 Task: Look for space in Reni, Ukraine from 4th June, 2023 to 15th June, 2023 for 2 adults in price range Rs.10000 to Rs.15000. Place can be entire place with 1  bedroom having 1 bed and 1 bathroom. Property type can be house, flat, guest house, hotel. Booking option can be shelf check-in. Required host language is English.
Action: Mouse moved to (418, 98)
Screenshot: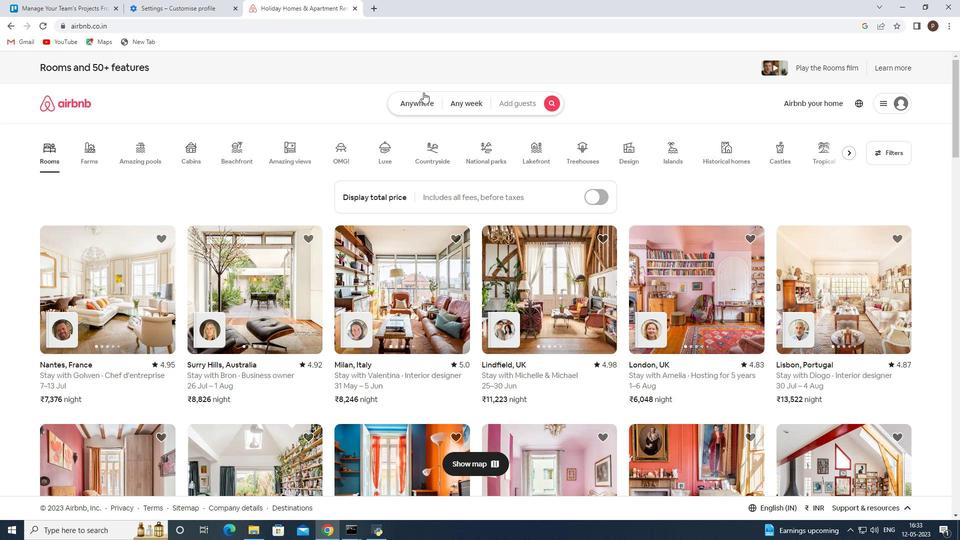 
Action: Mouse pressed left at (418, 98)
Screenshot: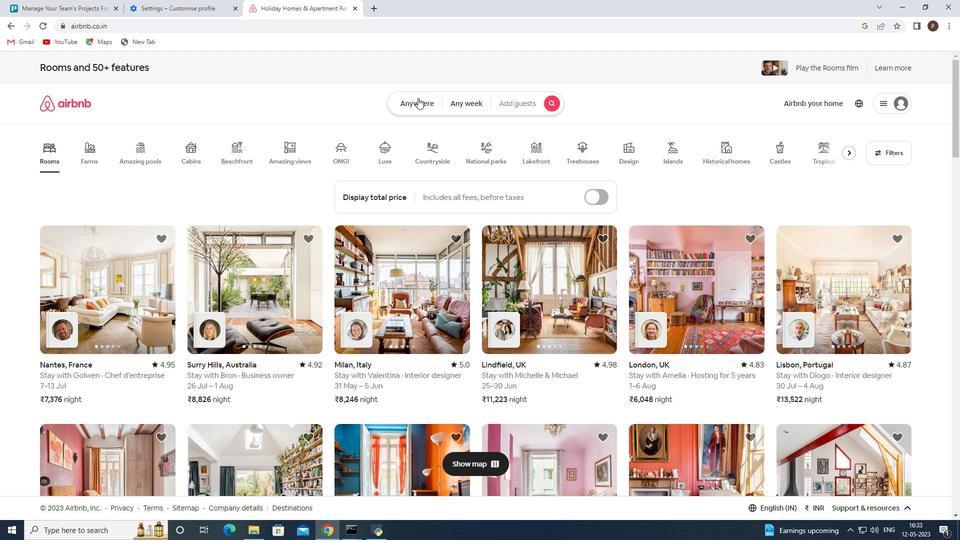 
Action: Mouse moved to (334, 141)
Screenshot: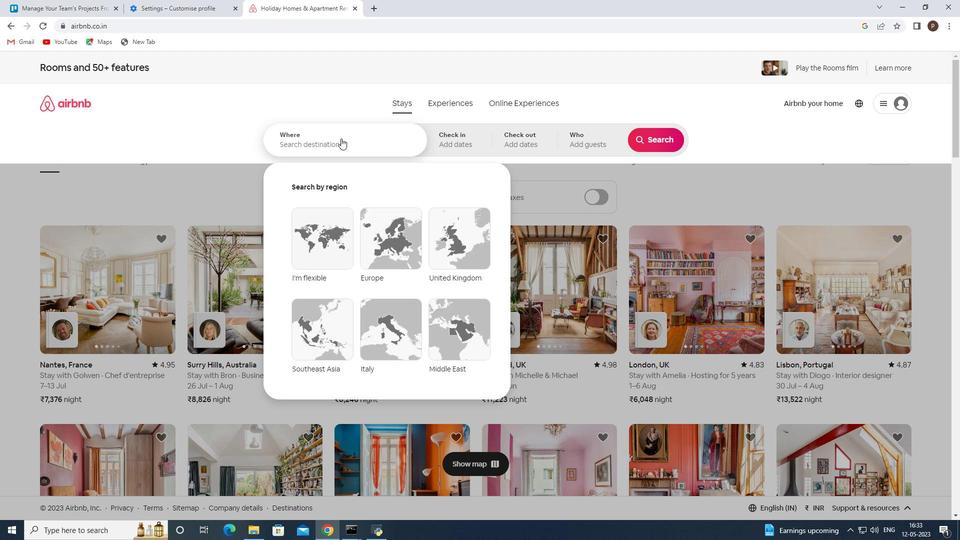 
Action: Mouse pressed left at (334, 141)
Screenshot: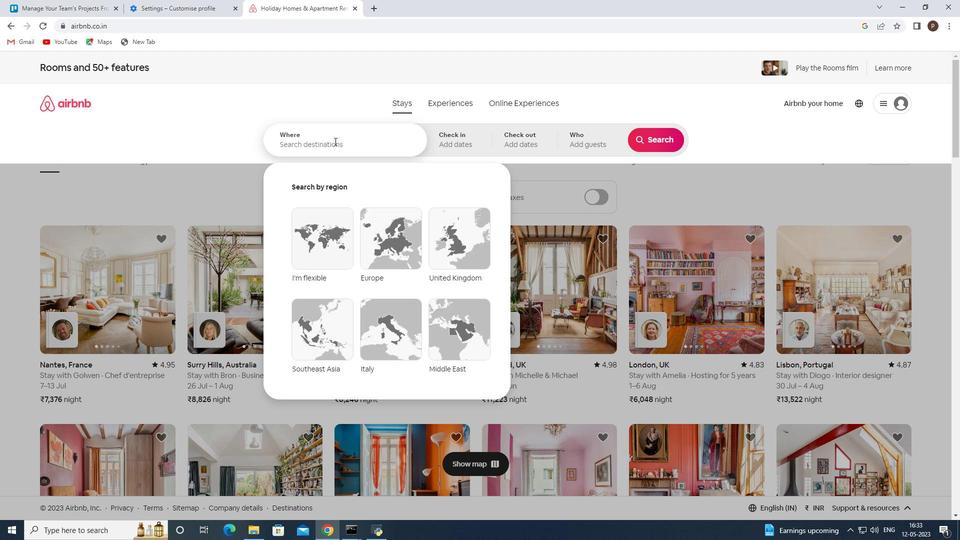 
Action: Mouse moved to (333, 142)
Screenshot: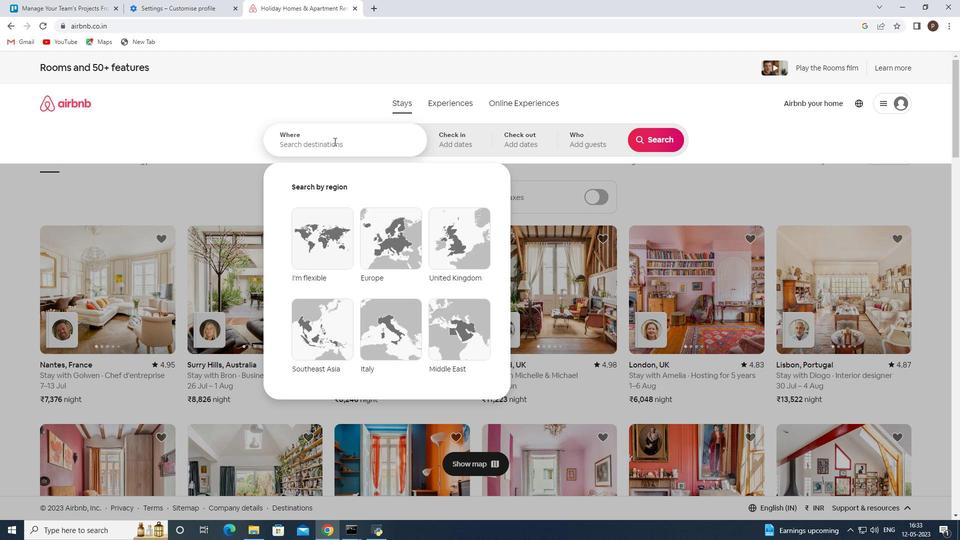 
Action: Key pressed <Key.caps_lock>R<Key.caps_lock>eni,<Key.space><Key.caps_lock>U<Key.caps_lock>kraine<Key.enter>
Screenshot: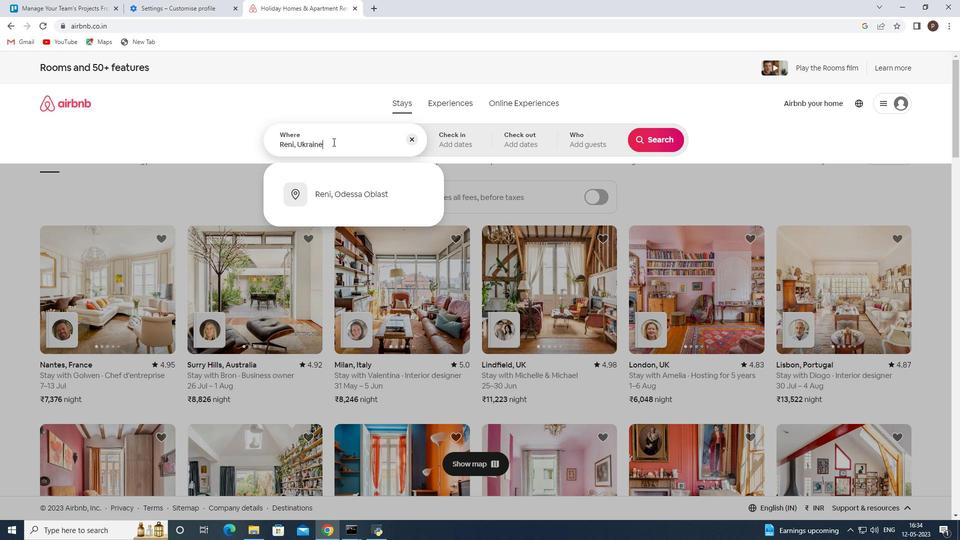 
Action: Mouse moved to (501, 283)
Screenshot: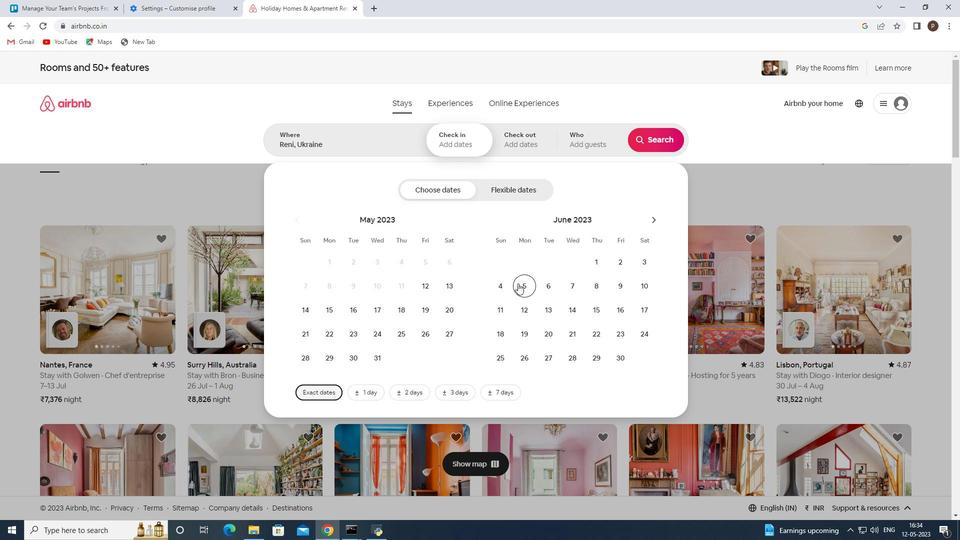 
Action: Mouse pressed left at (501, 283)
Screenshot: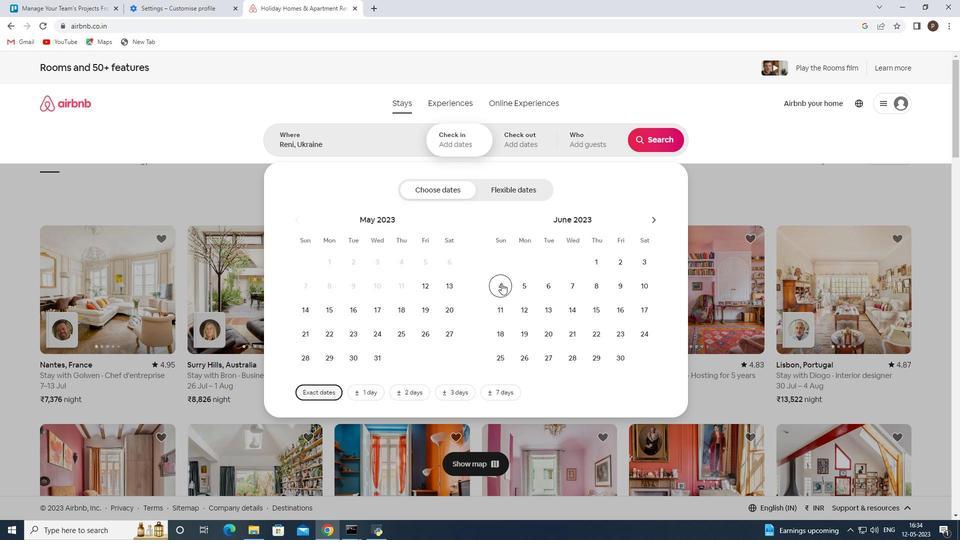 
Action: Mouse moved to (595, 304)
Screenshot: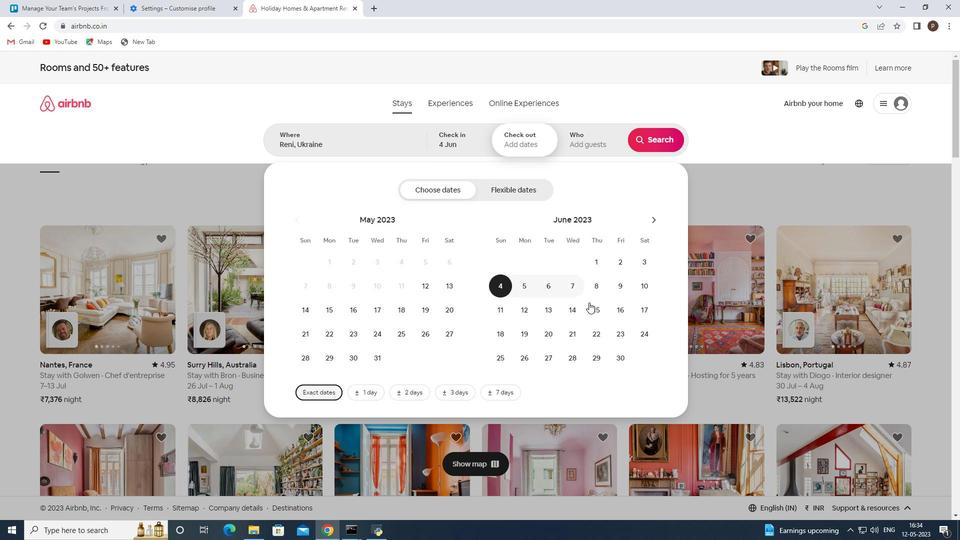 
Action: Mouse pressed left at (595, 304)
Screenshot: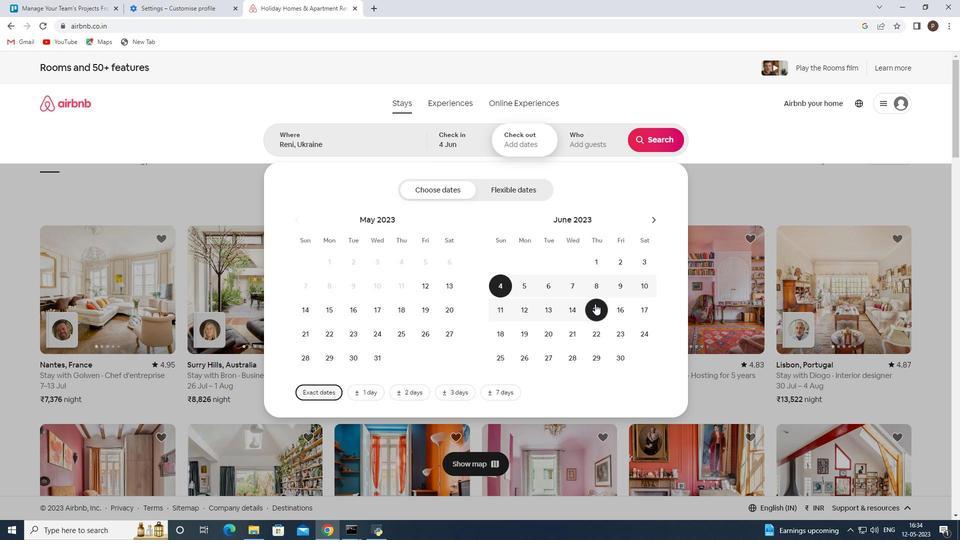 
Action: Mouse moved to (580, 130)
Screenshot: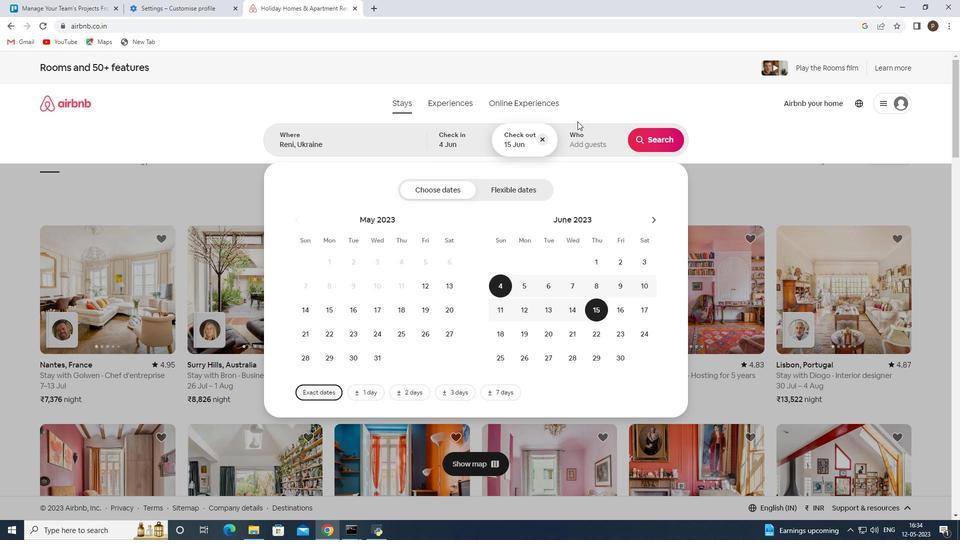 
Action: Mouse pressed left at (580, 130)
Screenshot: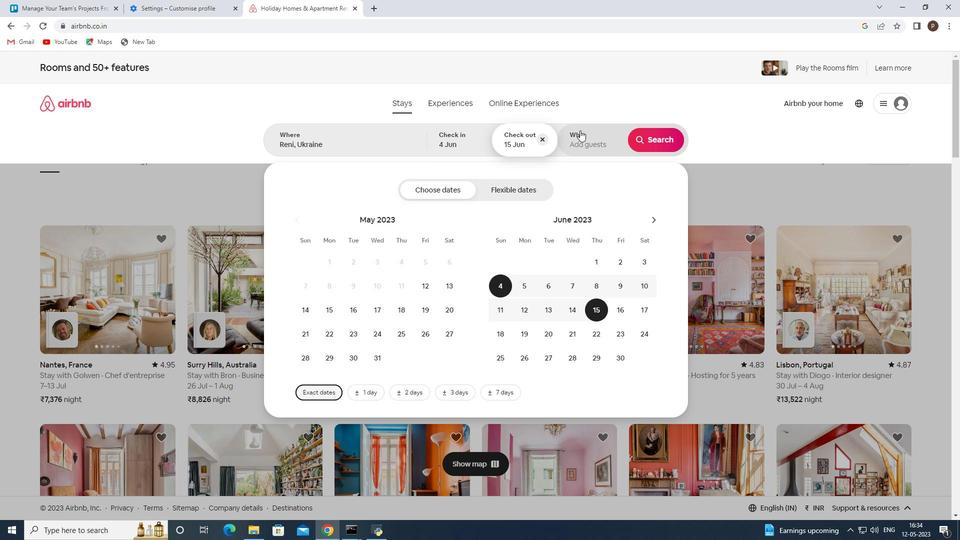 
Action: Mouse moved to (652, 195)
Screenshot: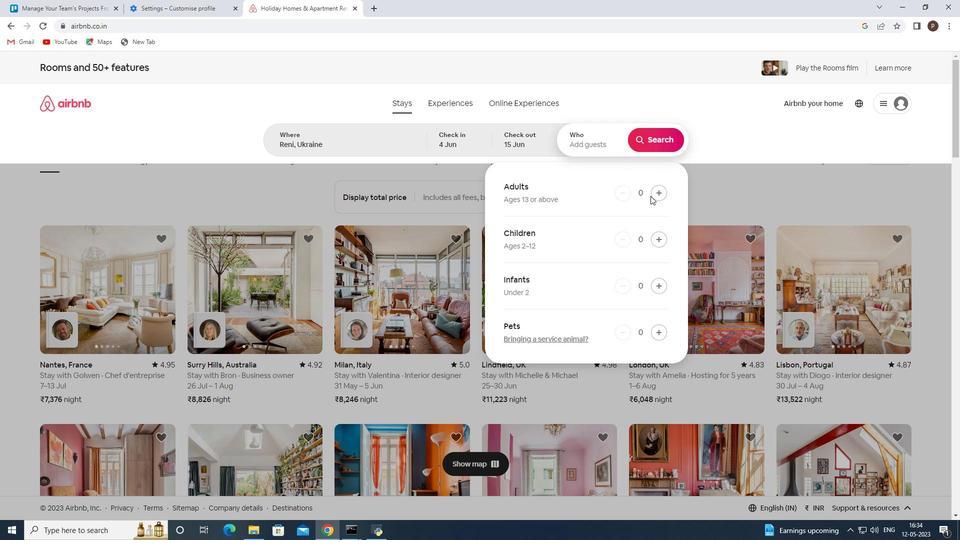 
Action: Mouse pressed left at (652, 195)
Screenshot: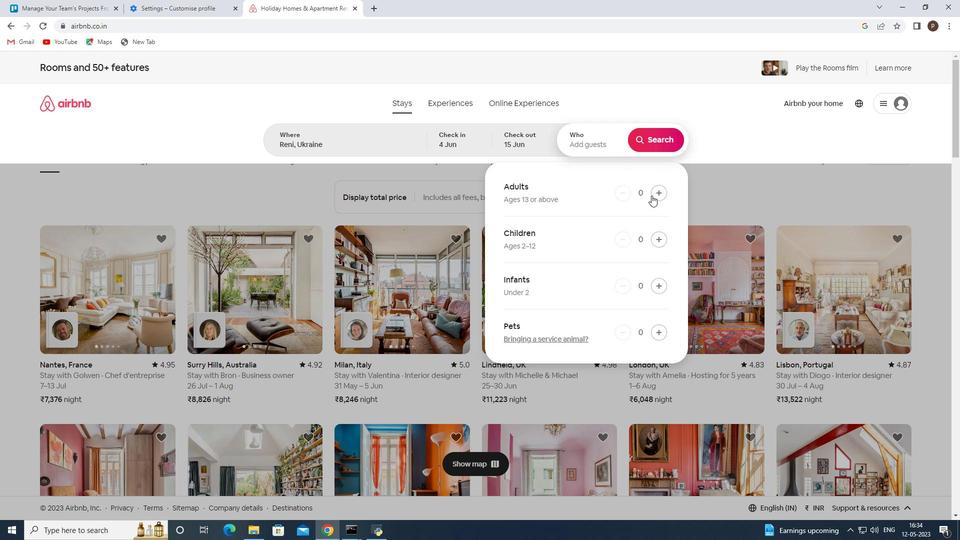 
Action: Mouse pressed left at (652, 195)
Screenshot: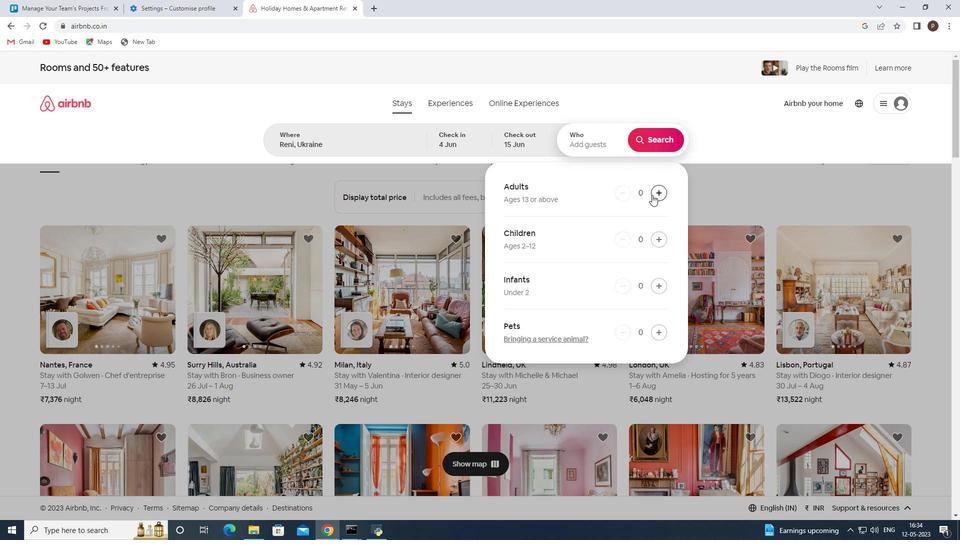 
Action: Mouse moved to (653, 135)
Screenshot: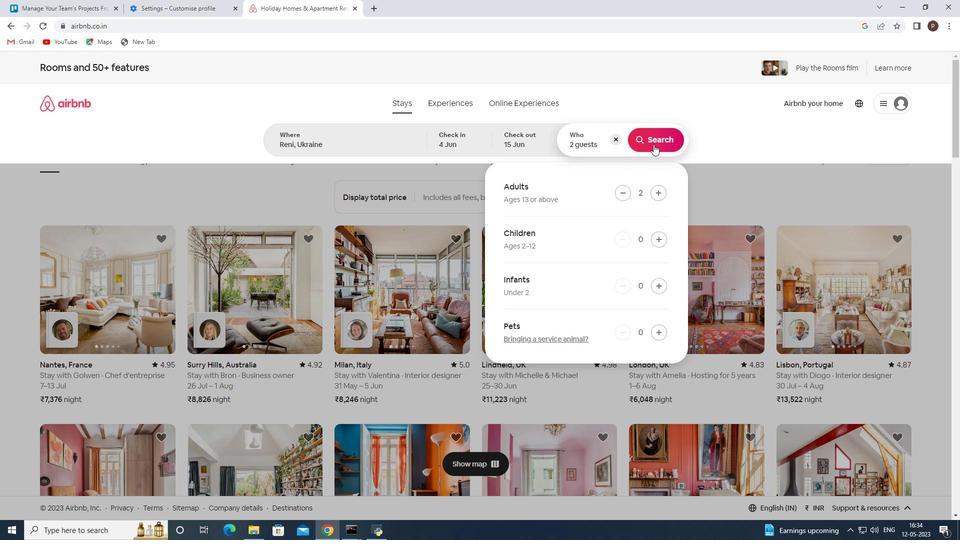 
Action: Mouse pressed left at (653, 135)
Screenshot: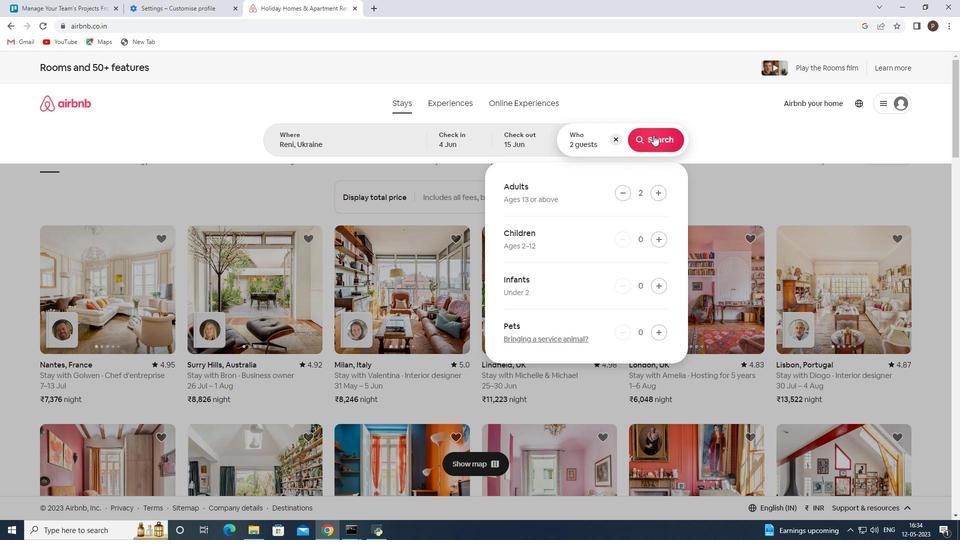 
Action: Mouse moved to (902, 111)
Screenshot: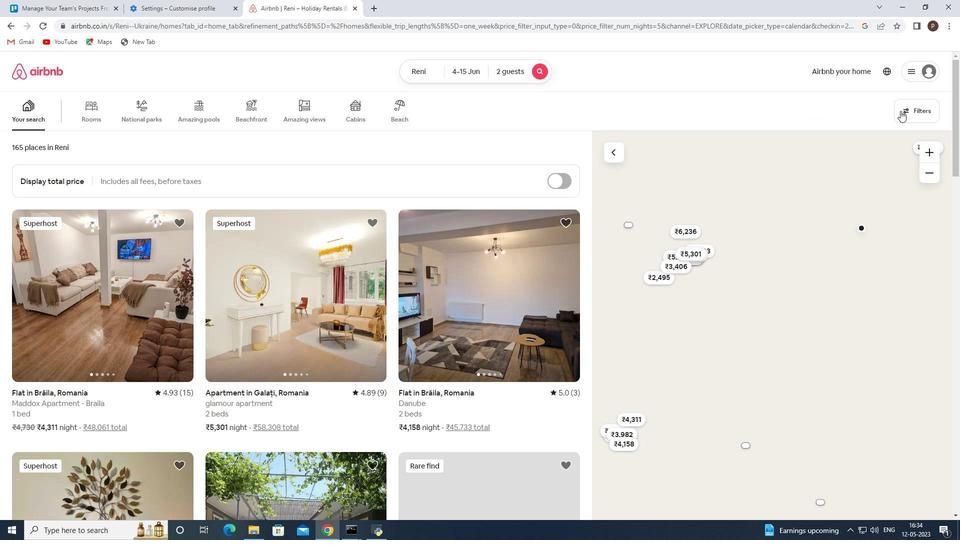 
Action: Mouse pressed left at (902, 111)
Screenshot: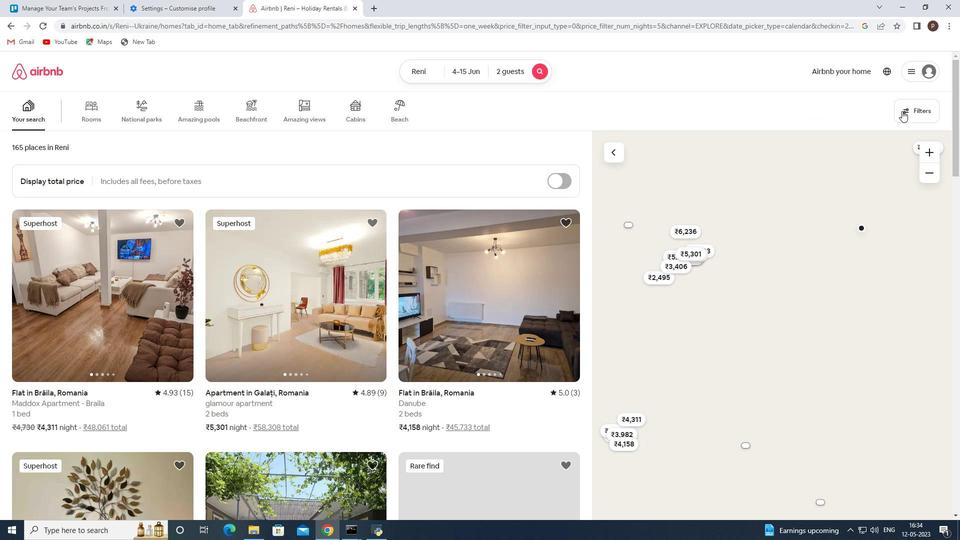 
Action: Mouse moved to (331, 356)
Screenshot: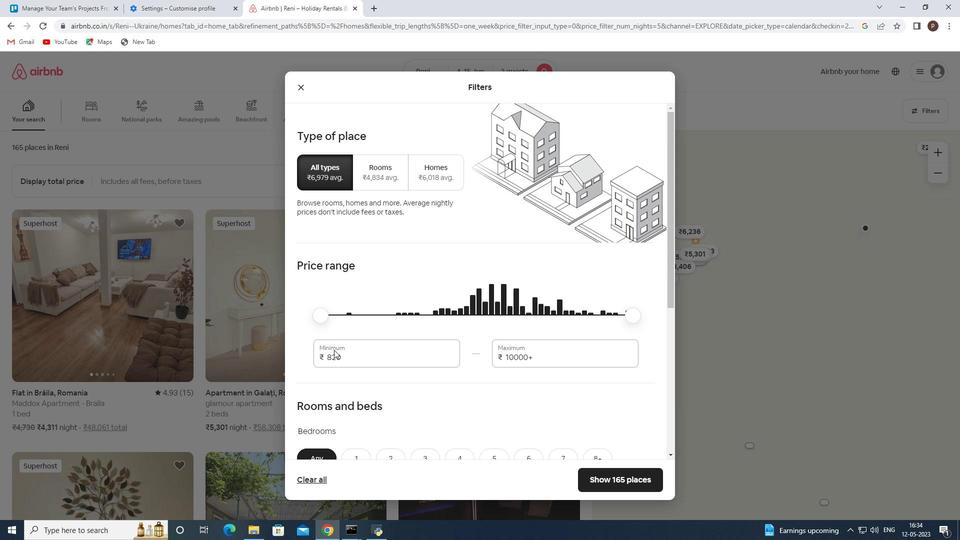 
Action: Mouse pressed left at (331, 356)
Screenshot: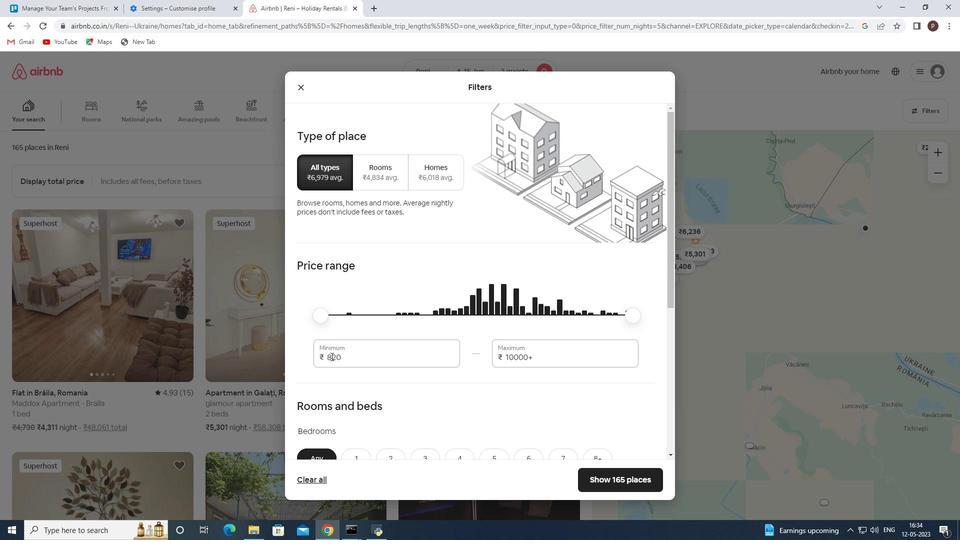 
Action: Mouse pressed left at (331, 356)
Screenshot: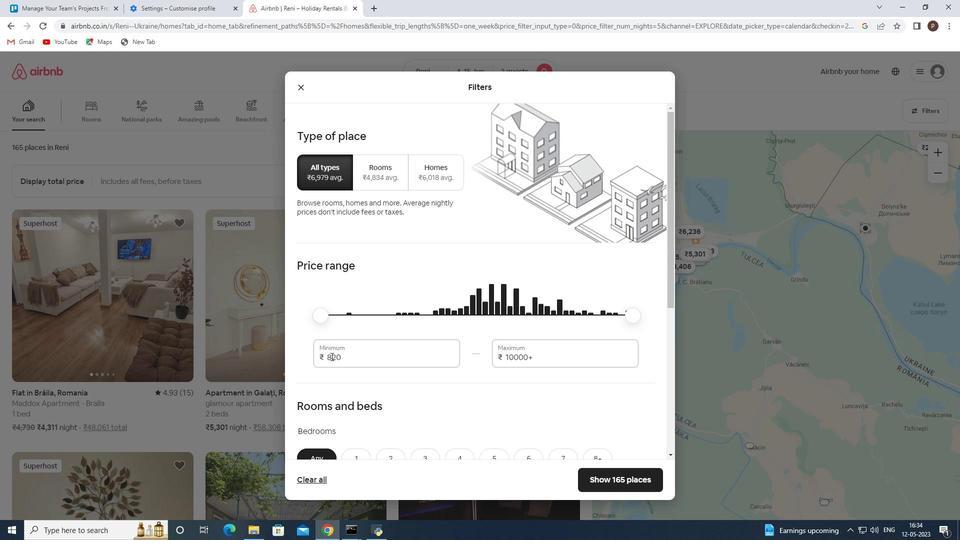 
Action: Key pressed 10000<Key.tab>15000
Screenshot: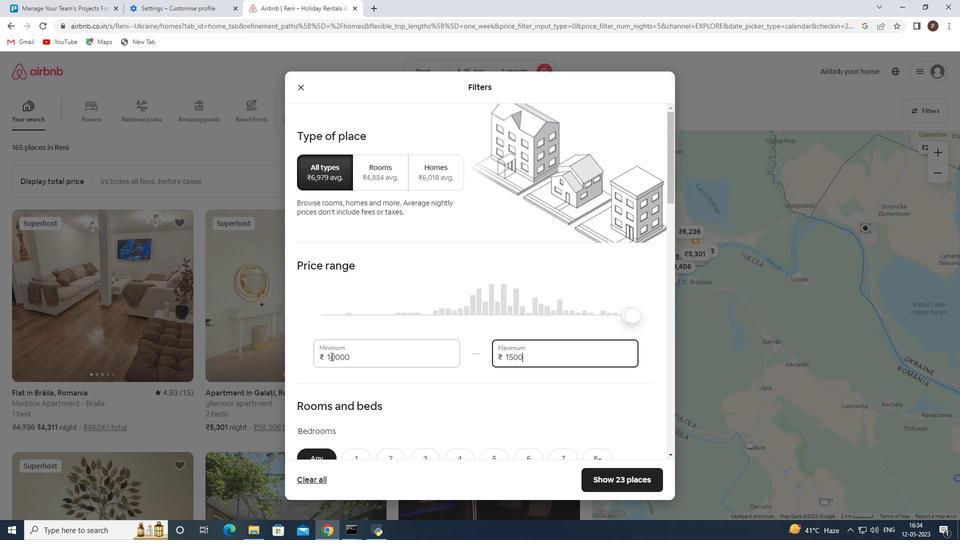 
Action: Mouse moved to (342, 372)
Screenshot: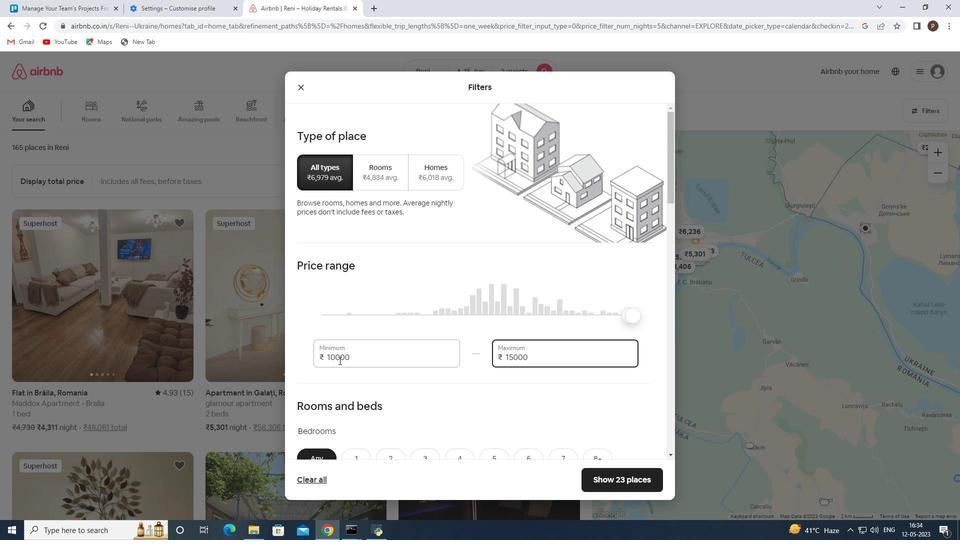 
Action: Mouse scrolled (342, 371) with delta (0, 0)
Screenshot: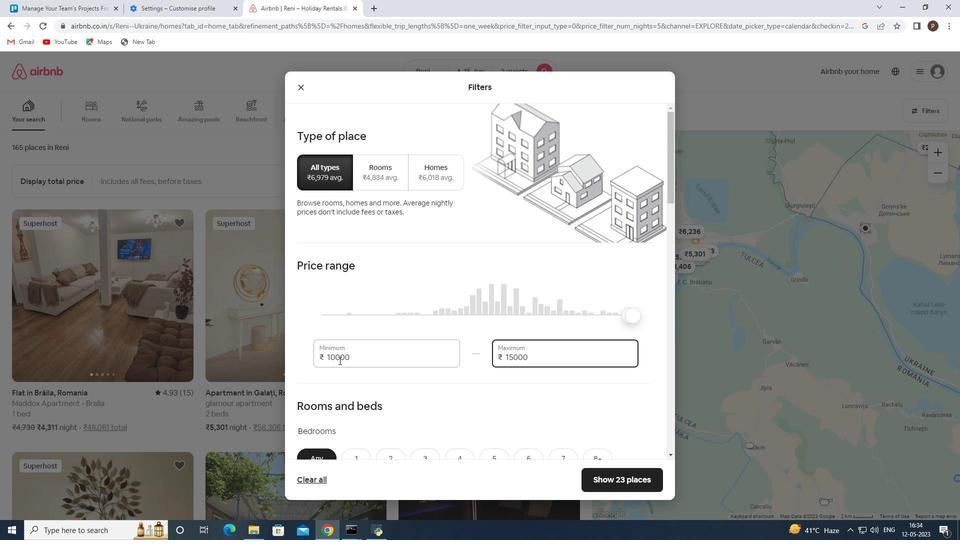 
Action: Mouse scrolled (342, 371) with delta (0, 0)
Screenshot: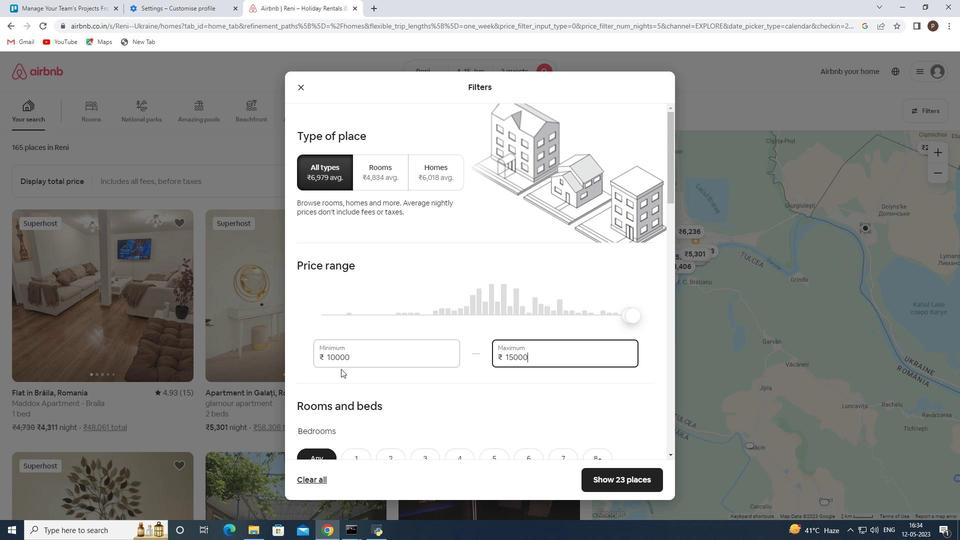 
Action: Mouse moved to (342, 364)
Screenshot: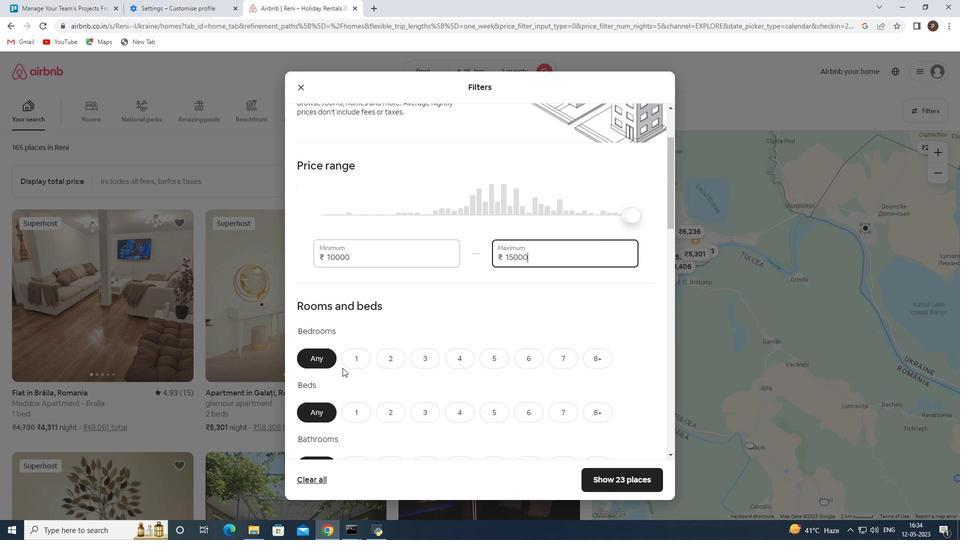
Action: Mouse scrolled (342, 364) with delta (0, 0)
Screenshot: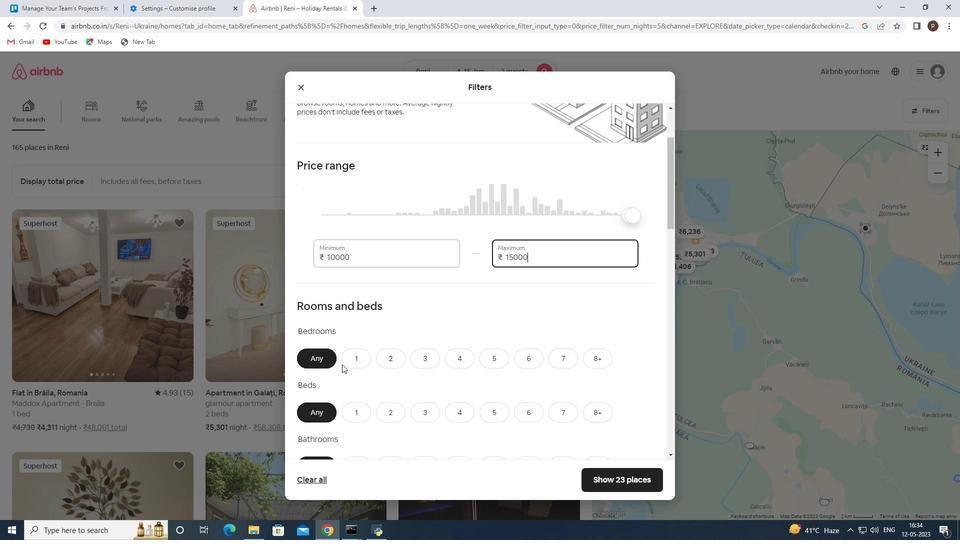 
Action: Mouse moved to (377, 335)
Screenshot: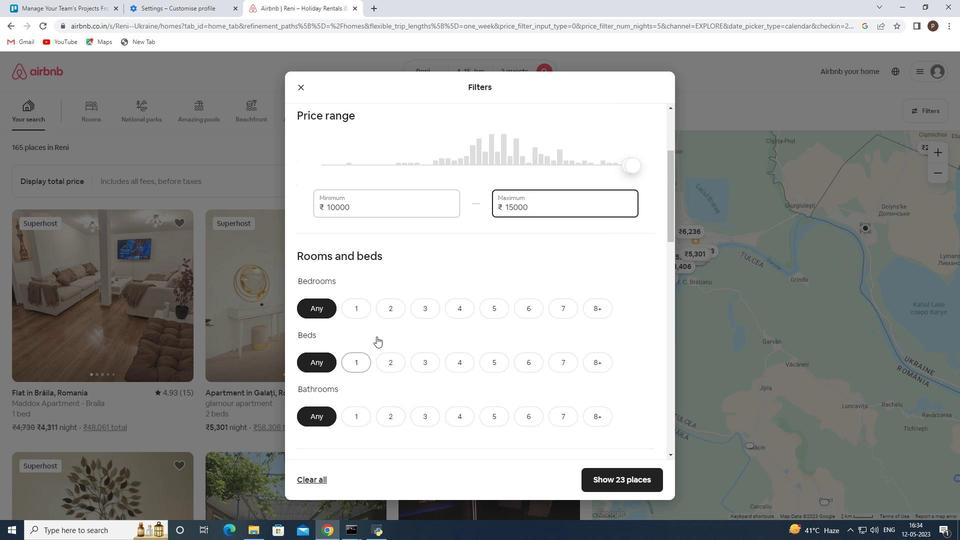
Action: Mouse scrolled (377, 334) with delta (0, 0)
Screenshot: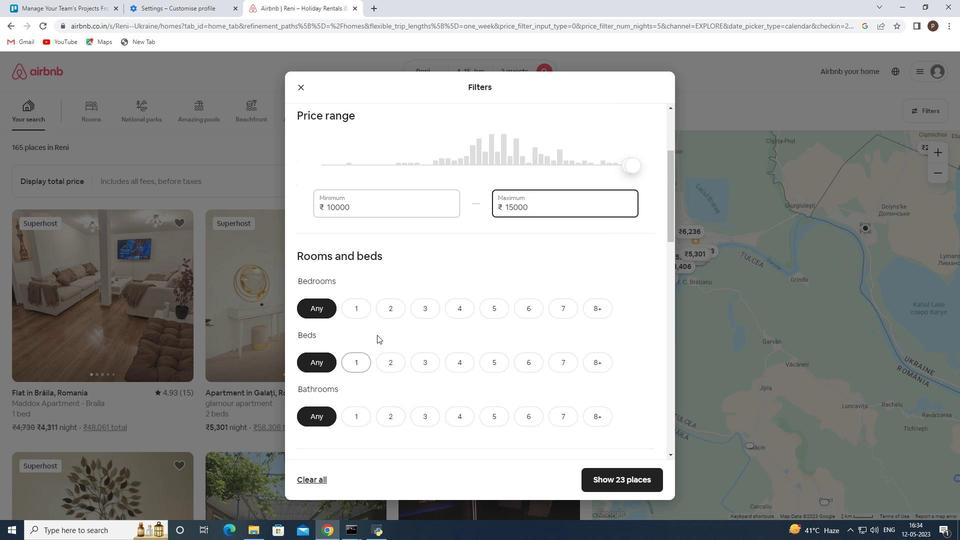 
Action: Mouse moved to (361, 261)
Screenshot: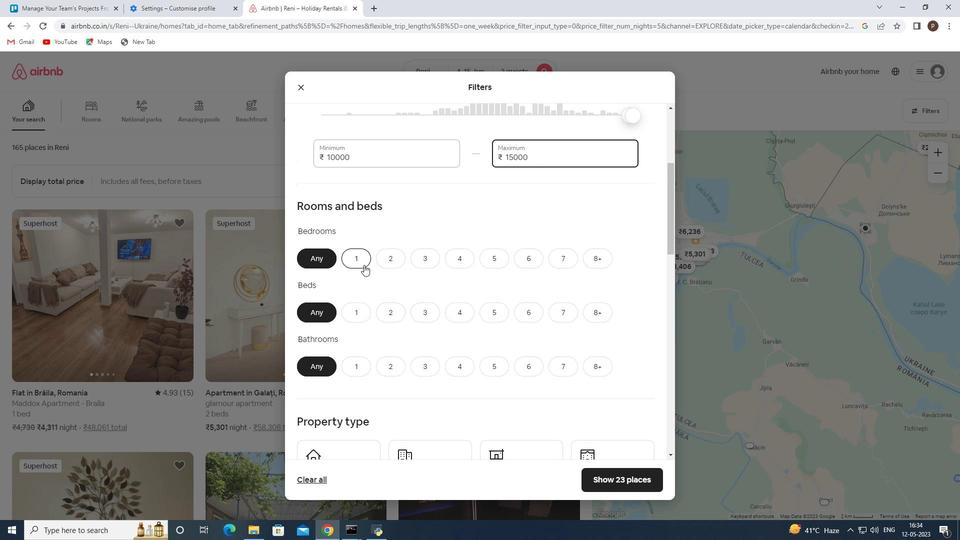 
Action: Mouse pressed left at (361, 261)
Screenshot: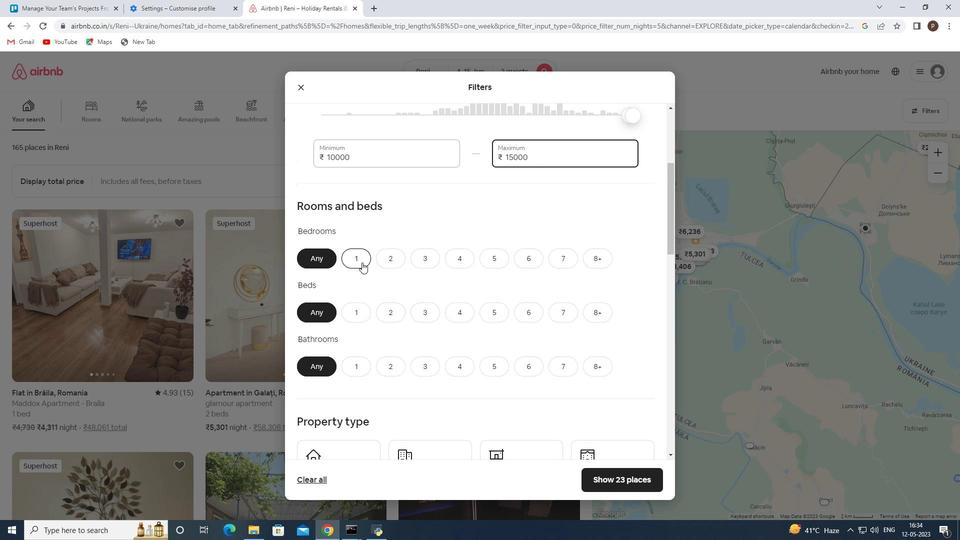 
Action: Mouse moved to (358, 319)
Screenshot: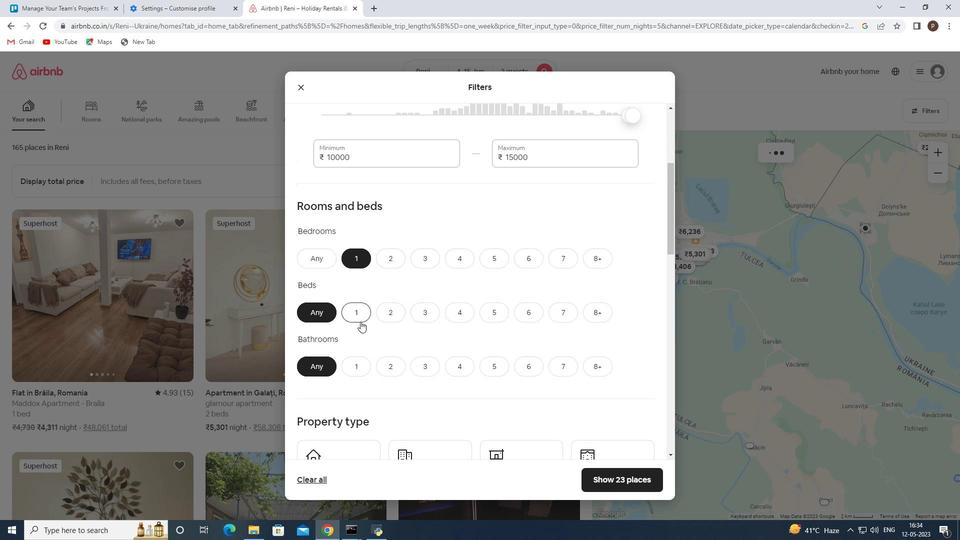 
Action: Mouse pressed left at (358, 319)
Screenshot: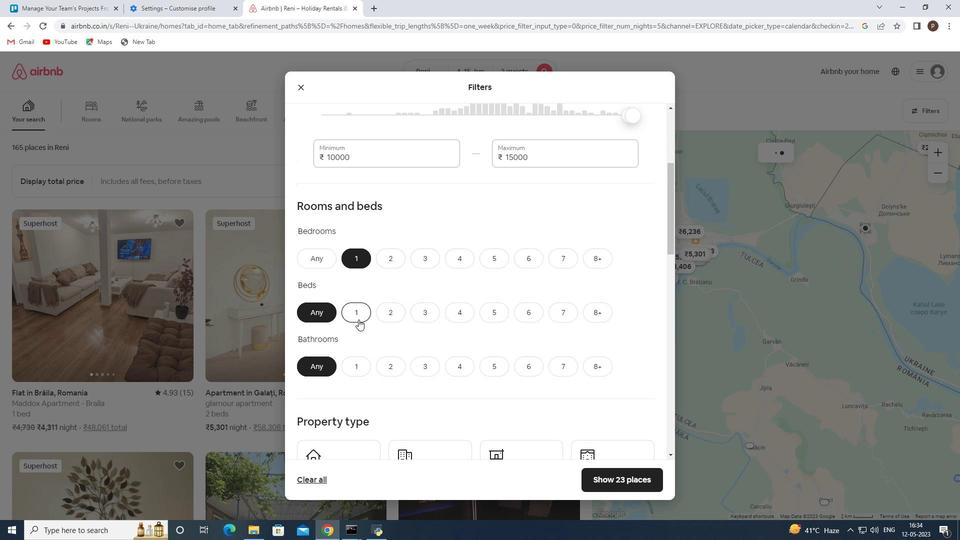 
Action: Mouse moved to (362, 367)
Screenshot: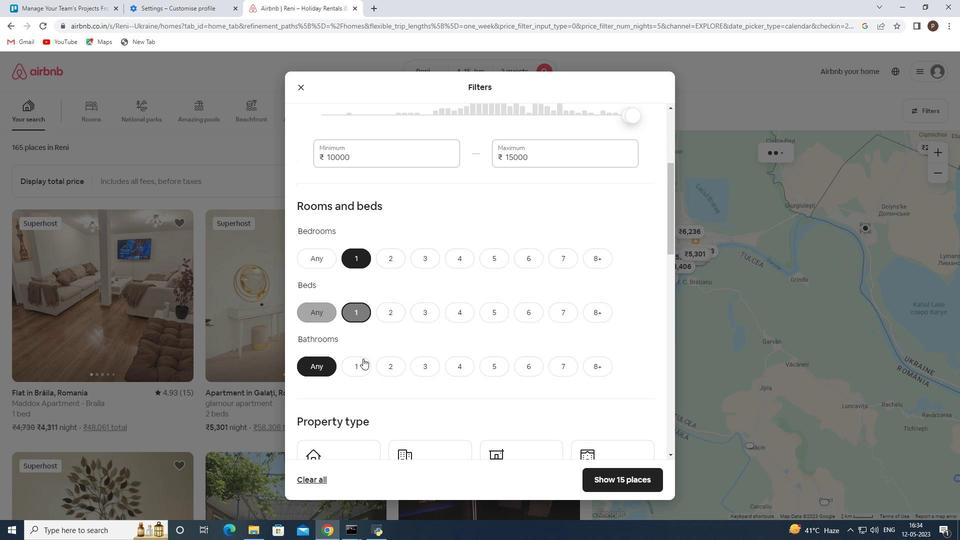 
Action: Mouse pressed left at (362, 367)
Screenshot: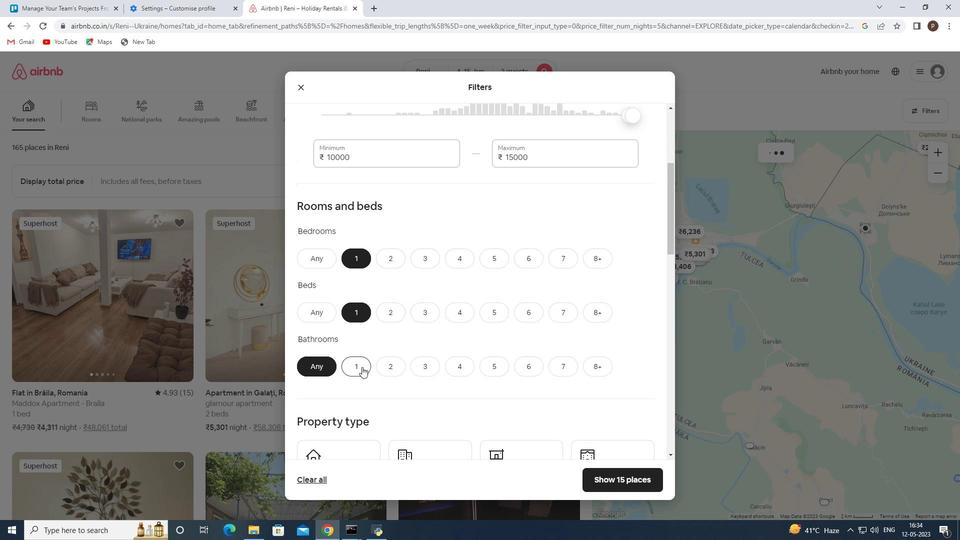 
Action: Mouse moved to (361, 358)
Screenshot: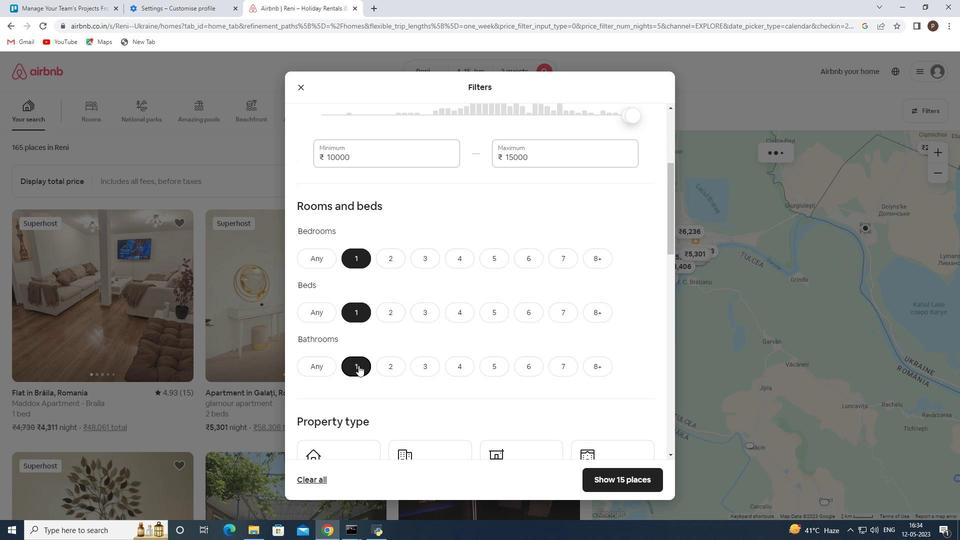 
Action: Mouse scrolled (361, 358) with delta (0, 0)
Screenshot: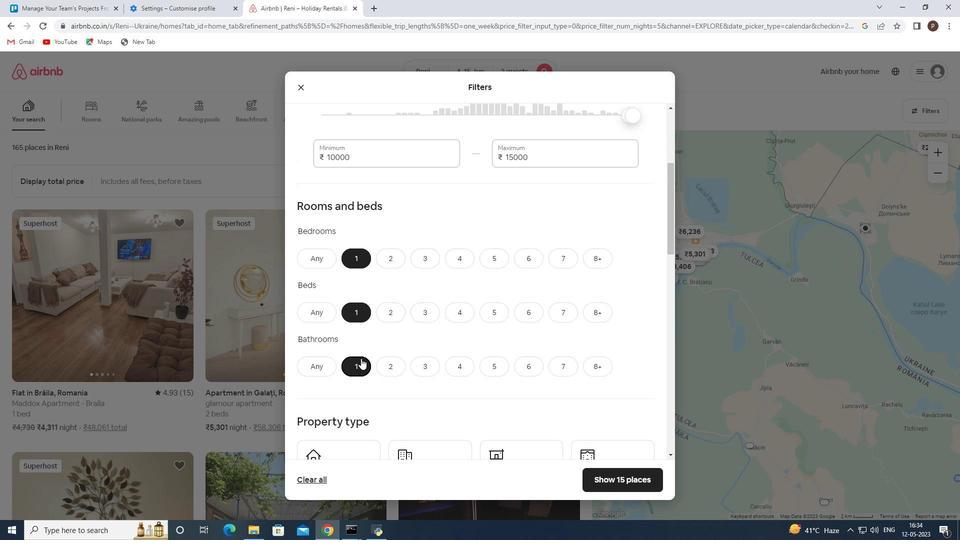 
Action: Mouse moved to (366, 351)
Screenshot: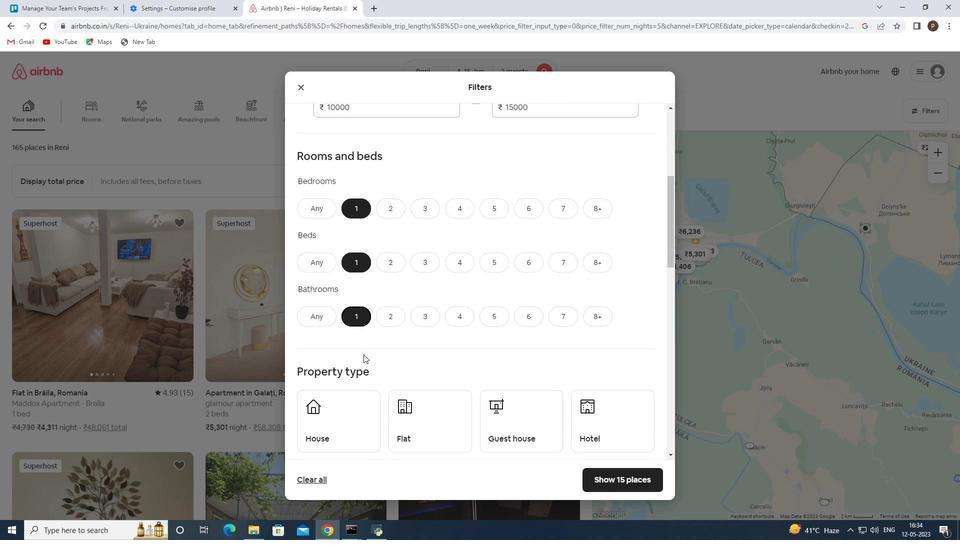 
Action: Mouse scrolled (366, 350) with delta (0, 0)
Screenshot: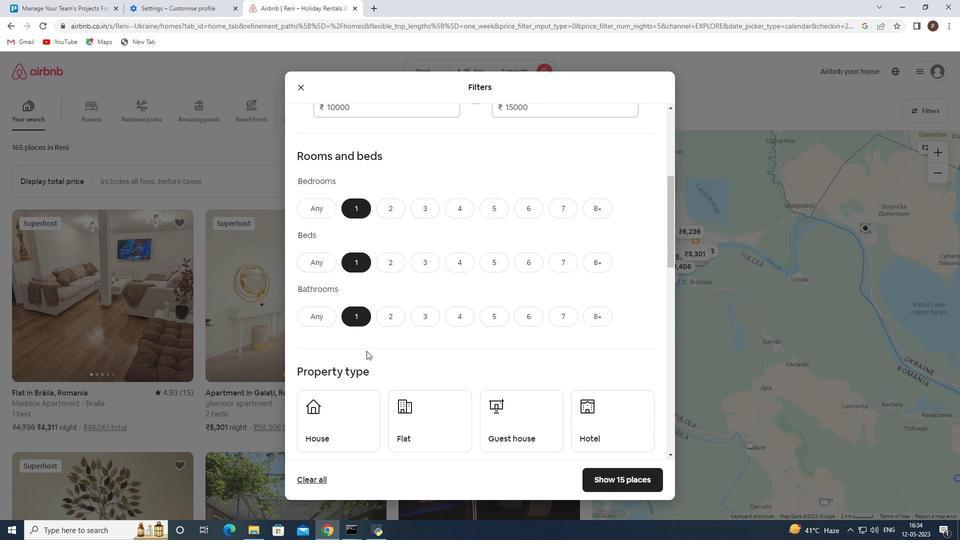 
Action: Mouse moved to (379, 345)
Screenshot: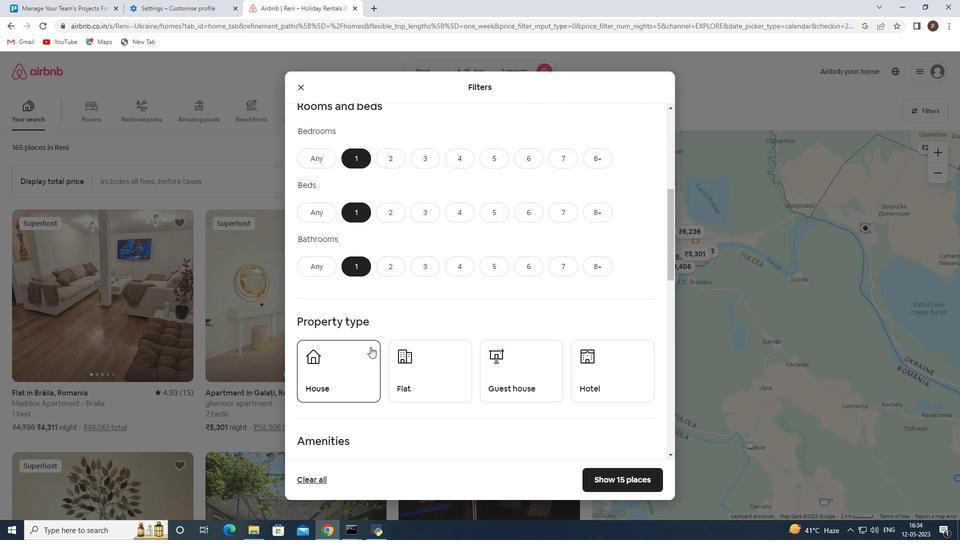
Action: Mouse scrolled (379, 344) with delta (0, 0)
Screenshot: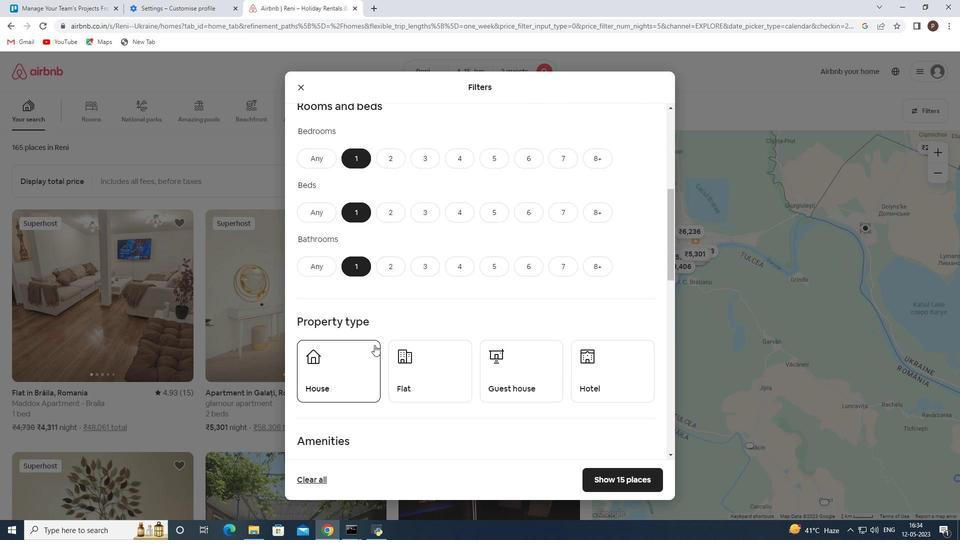 
Action: Mouse moved to (337, 331)
Screenshot: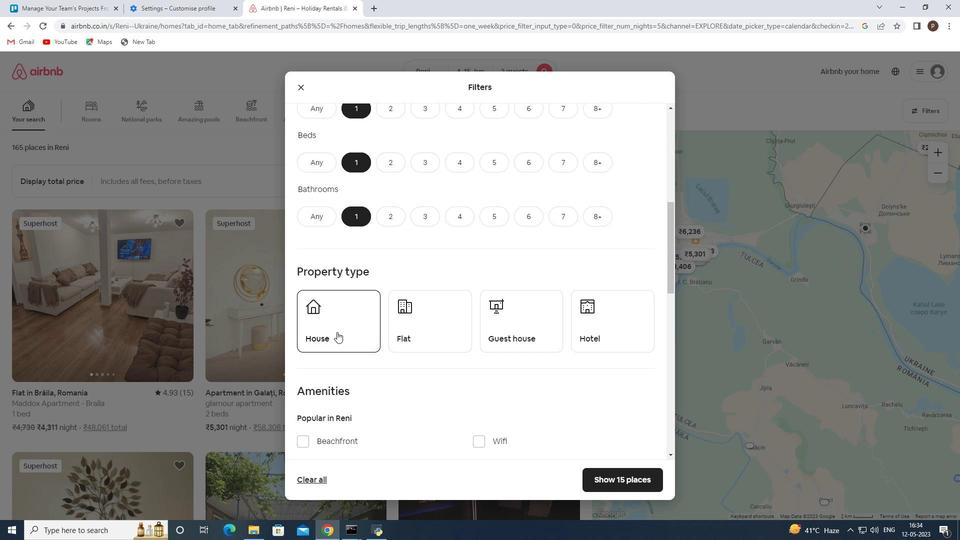 
Action: Mouse pressed left at (337, 331)
Screenshot: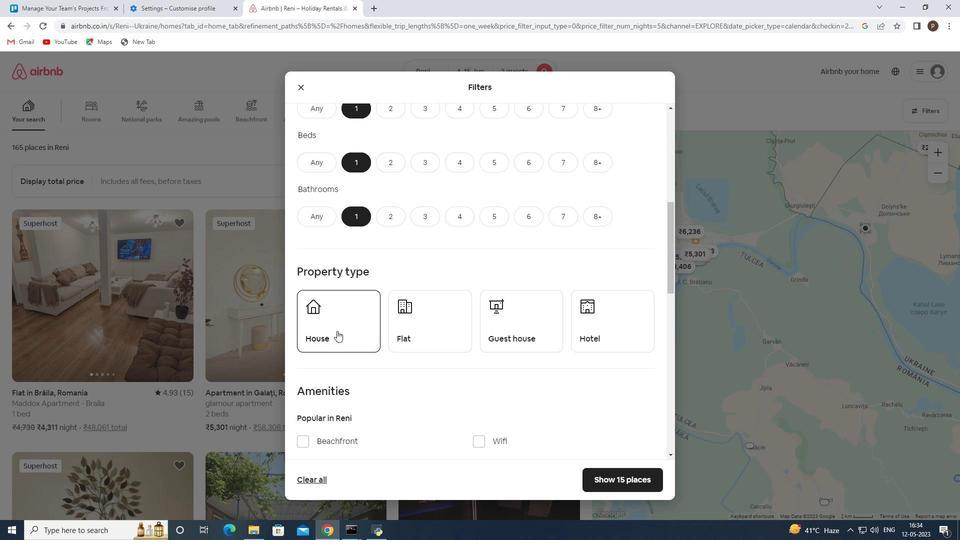 
Action: Mouse moved to (428, 334)
Screenshot: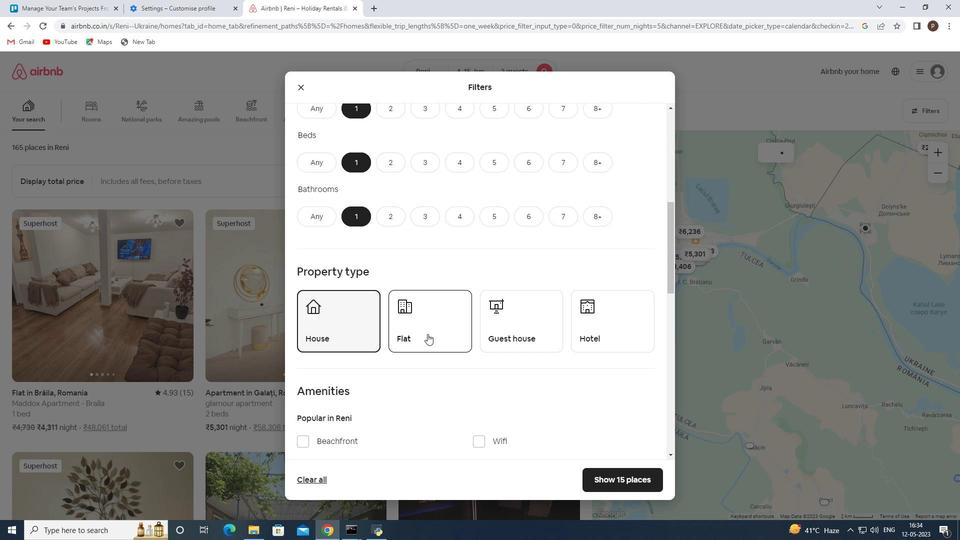 
Action: Mouse pressed left at (428, 334)
Screenshot: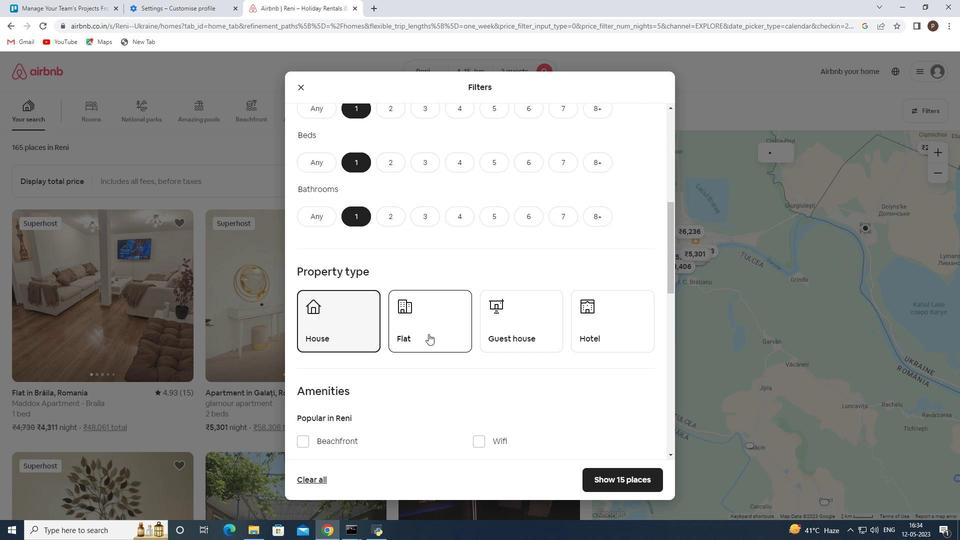 
Action: Mouse moved to (506, 333)
Screenshot: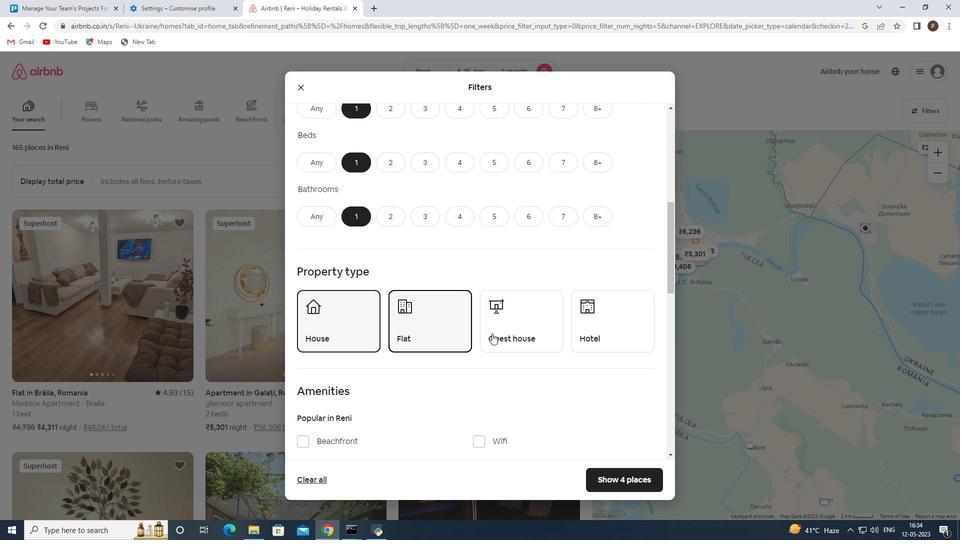 
Action: Mouse pressed left at (506, 333)
Screenshot: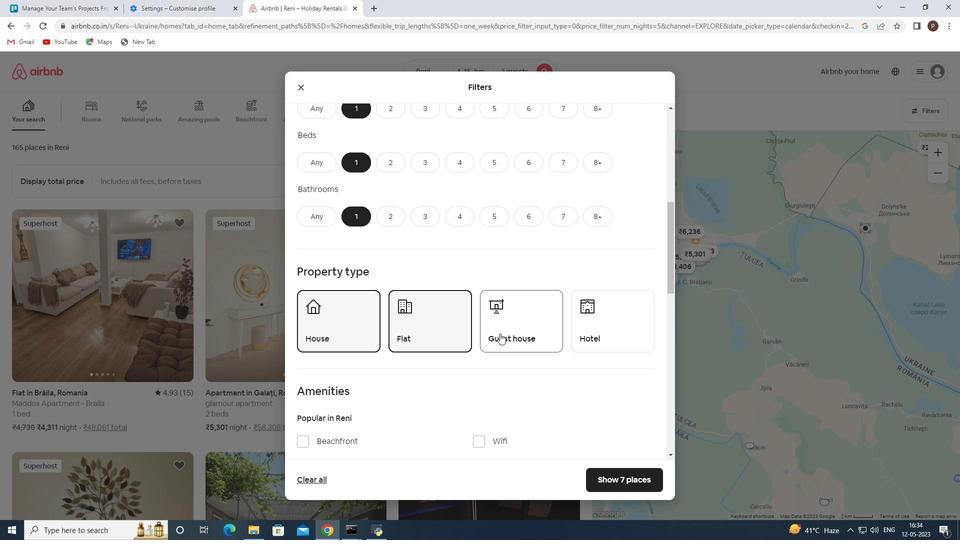 
Action: Mouse moved to (610, 331)
Screenshot: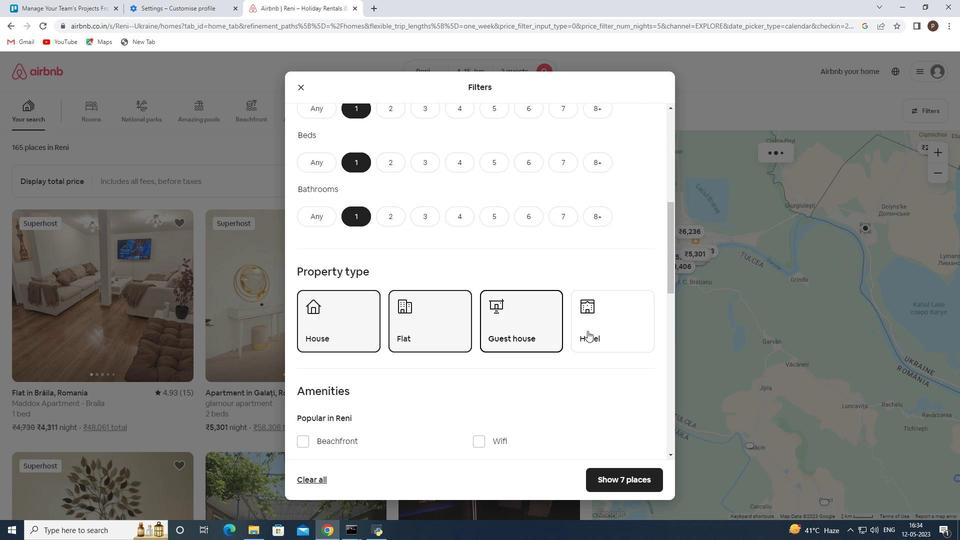 
Action: Mouse pressed left at (610, 331)
Screenshot: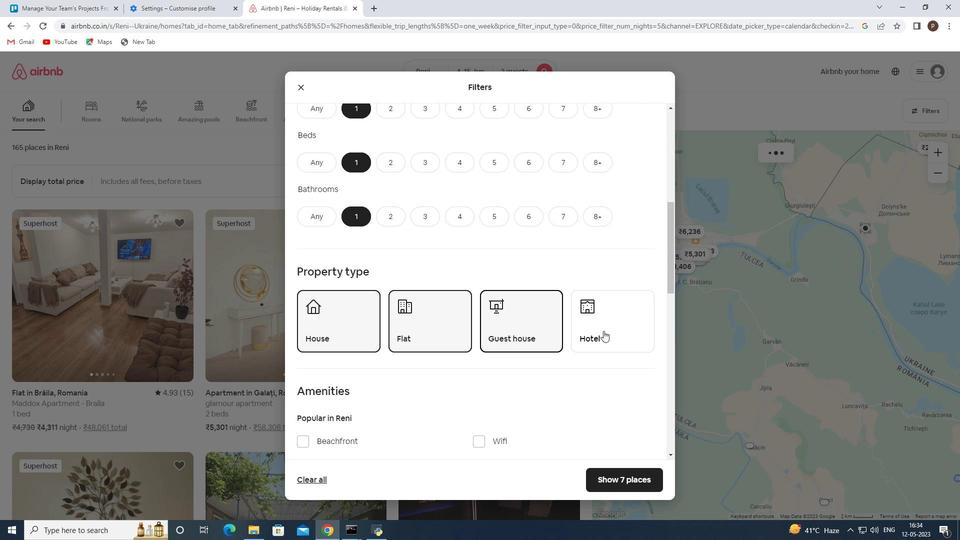 
Action: Mouse moved to (457, 356)
Screenshot: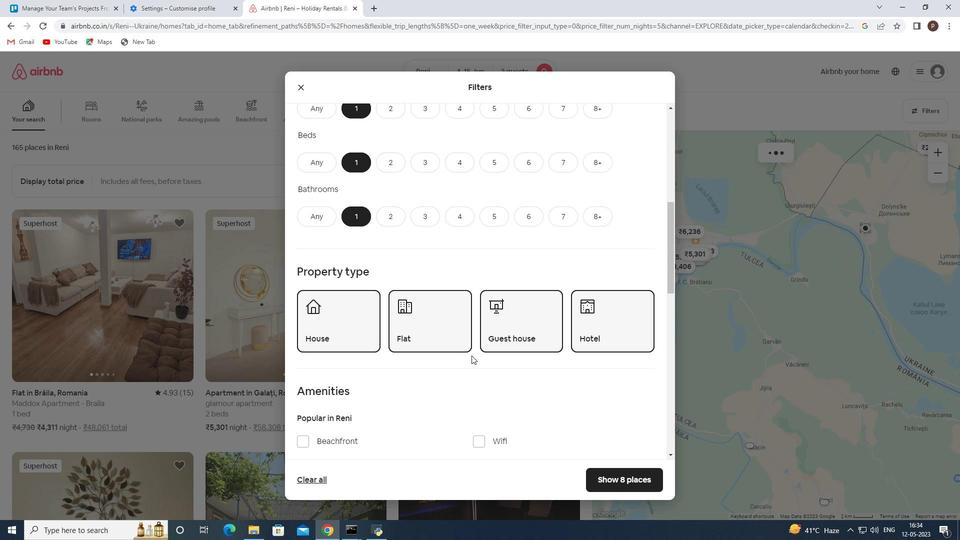
Action: Mouse scrolled (457, 356) with delta (0, 0)
Screenshot: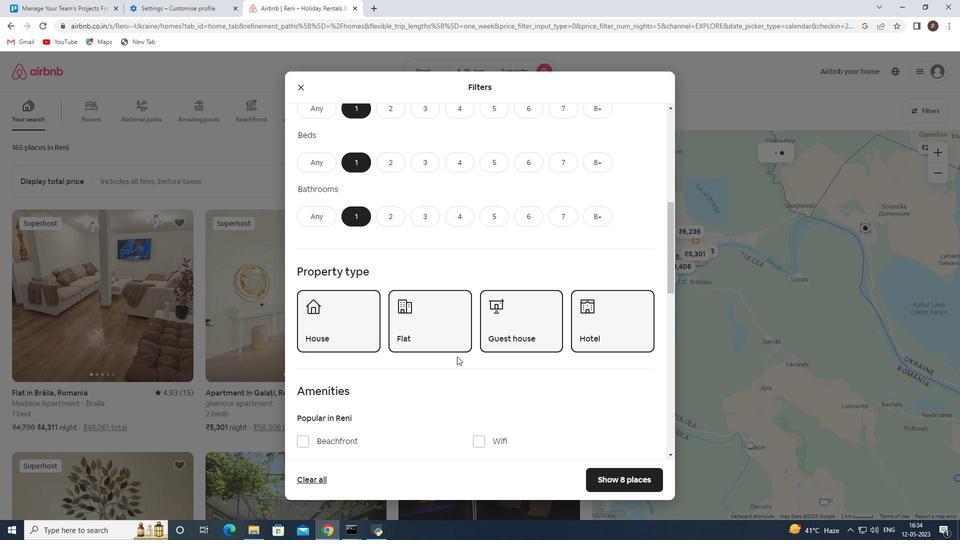 
Action: Mouse moved to (453, 357)
Screenshot: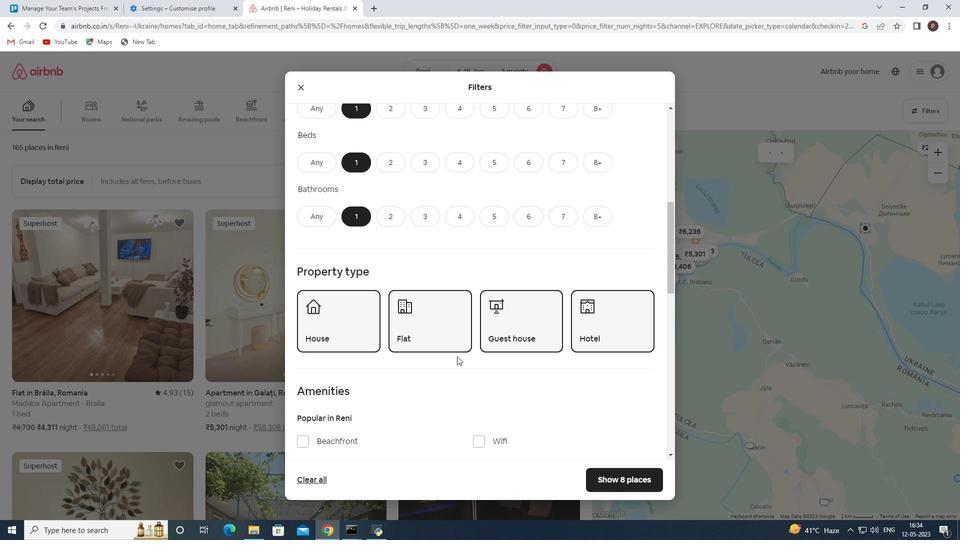 
Action: Mouse scrolled (453, 356) with delta (0, 0)
Screenshot: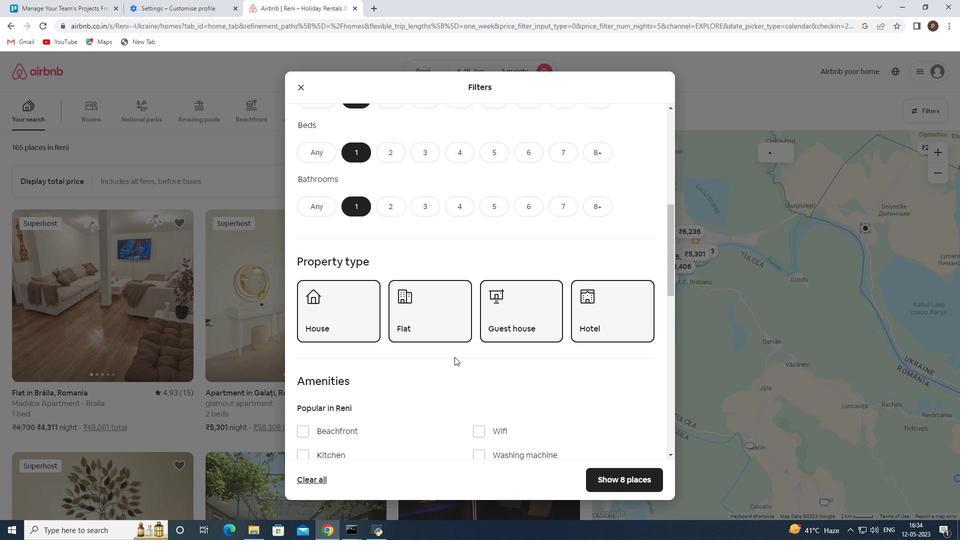 
Action: Mouse moved to (435, 340)
Screenshot: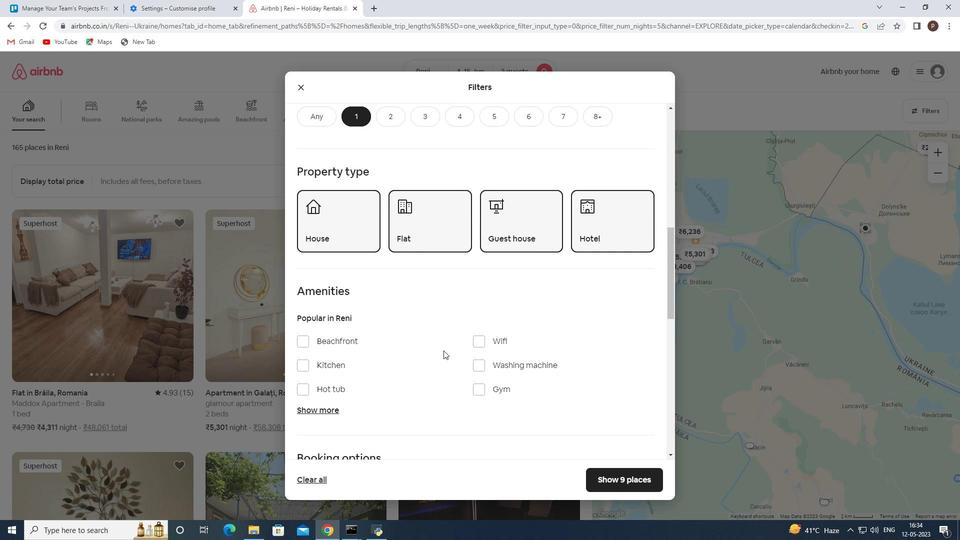 
Action: Mouse scrolled (435, 339) with delta (0, 0)
Screenshot: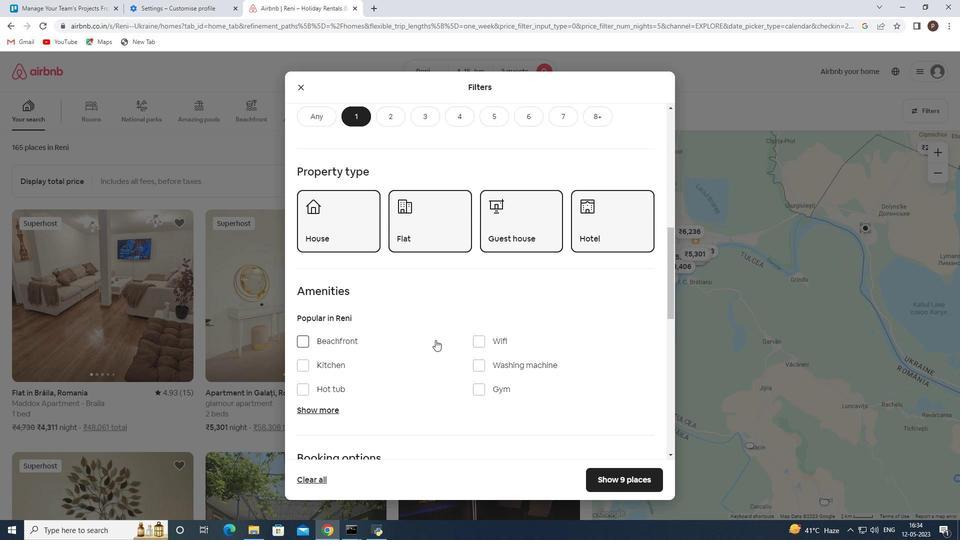 
Action: Mouse scrolled (435, 339) with delta (0, 0)
Screenshot: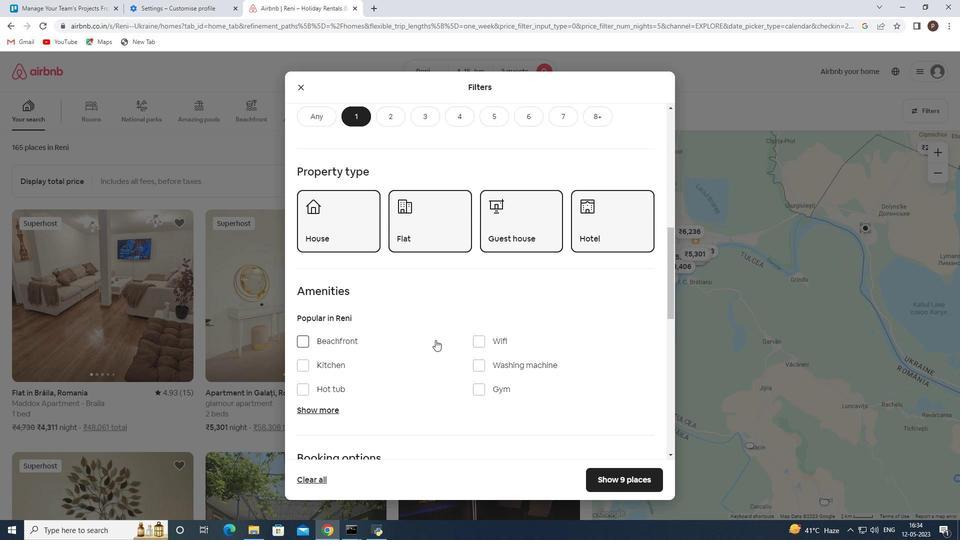 
Action: Mouse scrolled (435, 339) with delta (0, 0)
Screenshot: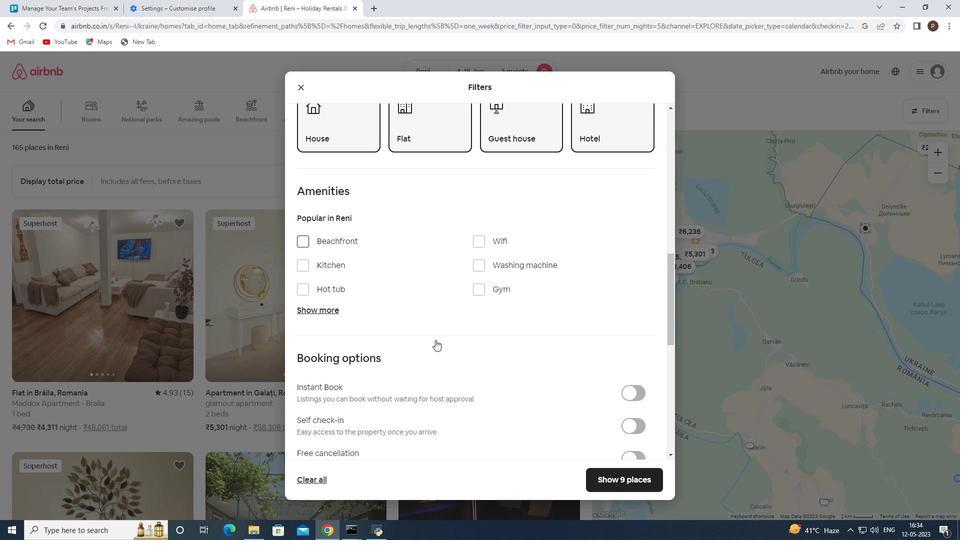 
Action: Mouse scrolled (435, 339) with delta (0, 0)
Screenshot: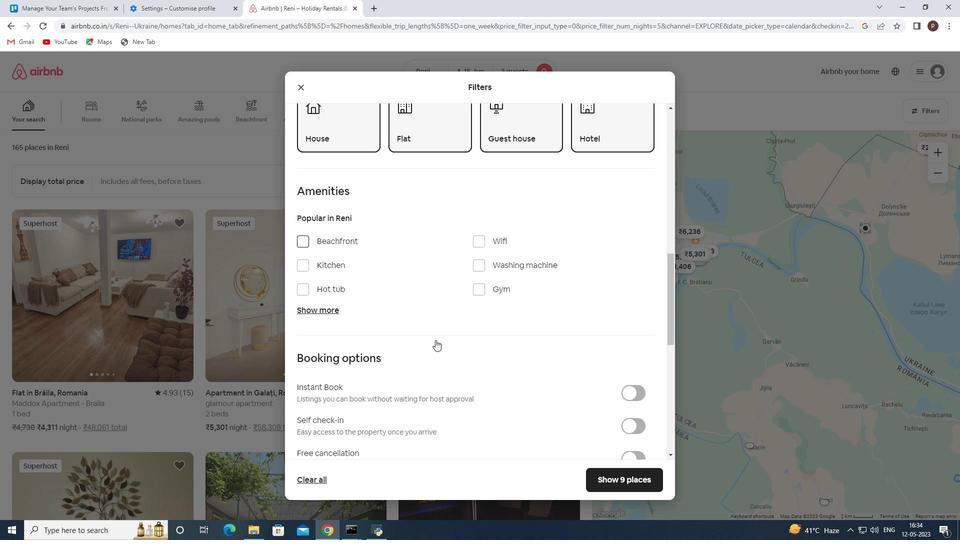 
Action: Mouse moved to (633, 327)
Screenshot: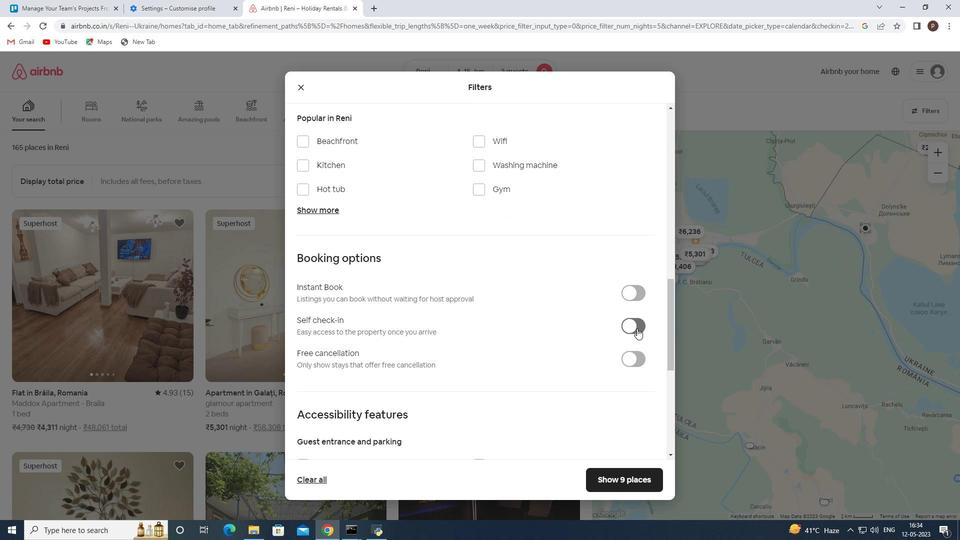 
Action: Mouse pressed left at (633, 327)
Screenshot: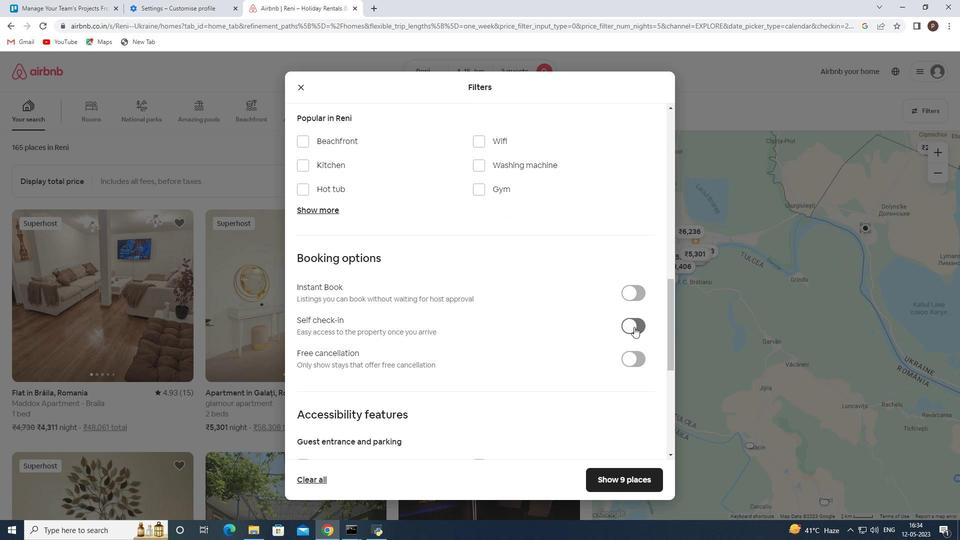 
Action: Mouse moved to (514, 338)
Screenshot: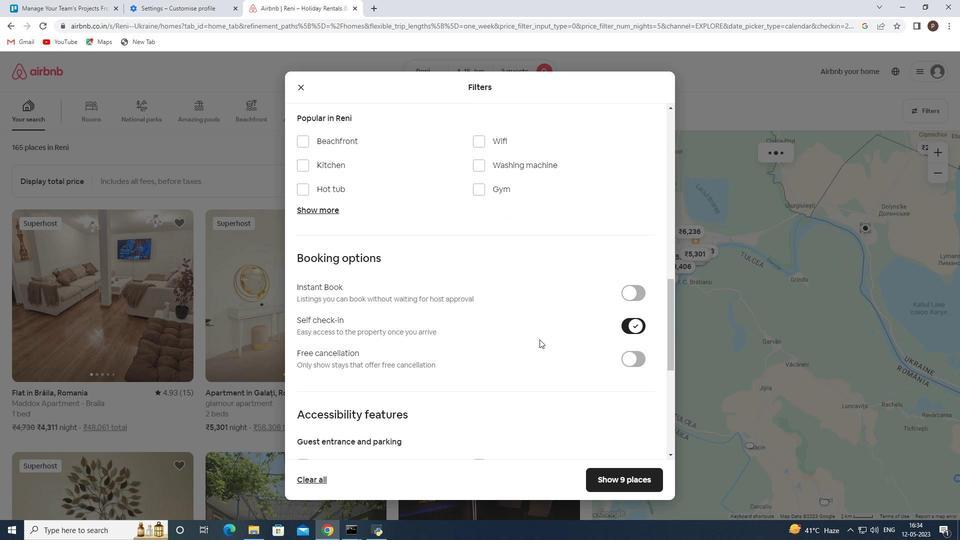 
Action: Mouse scrolled (514, 338) with delta (0, 0)
Screenshot: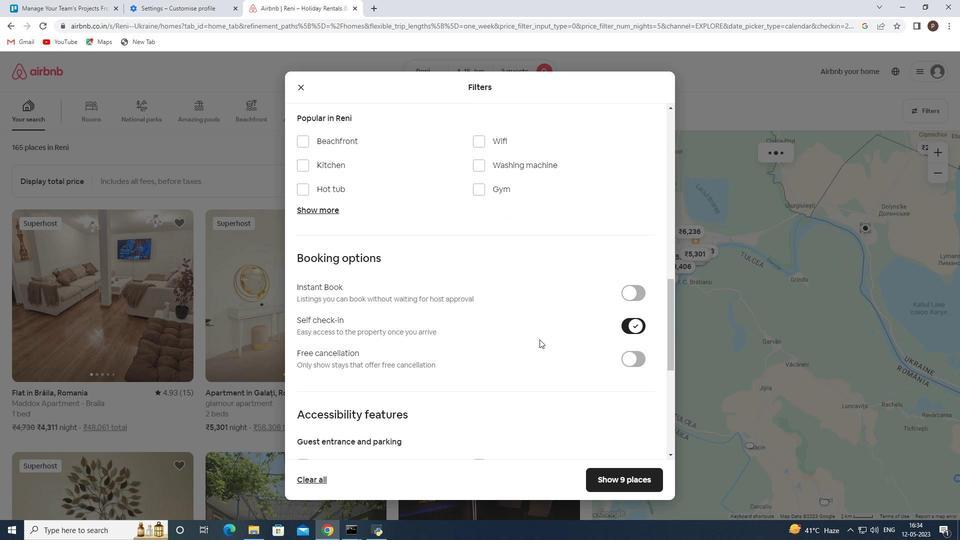 
Action: Mouse moved to (513, 339)
Screenshot: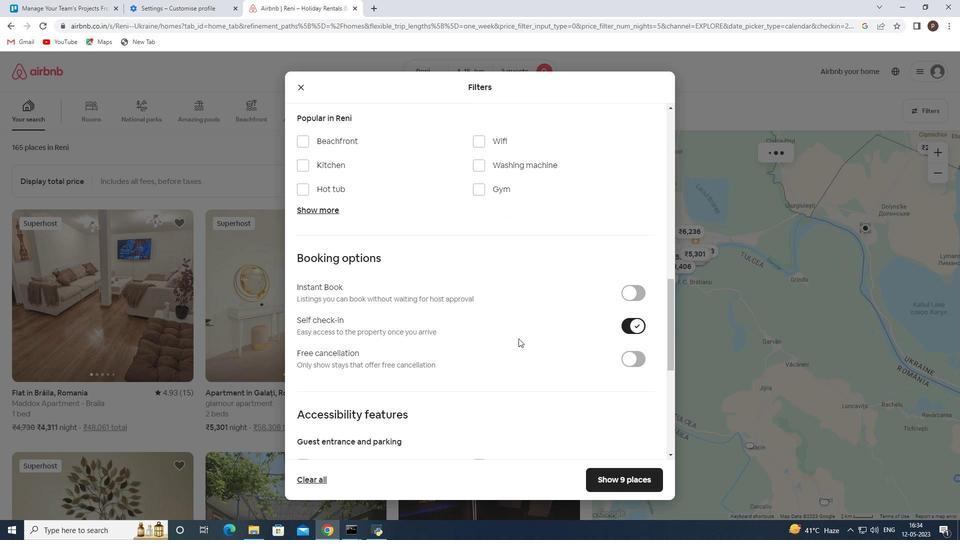 
Action: Mouse scrolled (513, 338) with delta (0, 0)
Screenshot: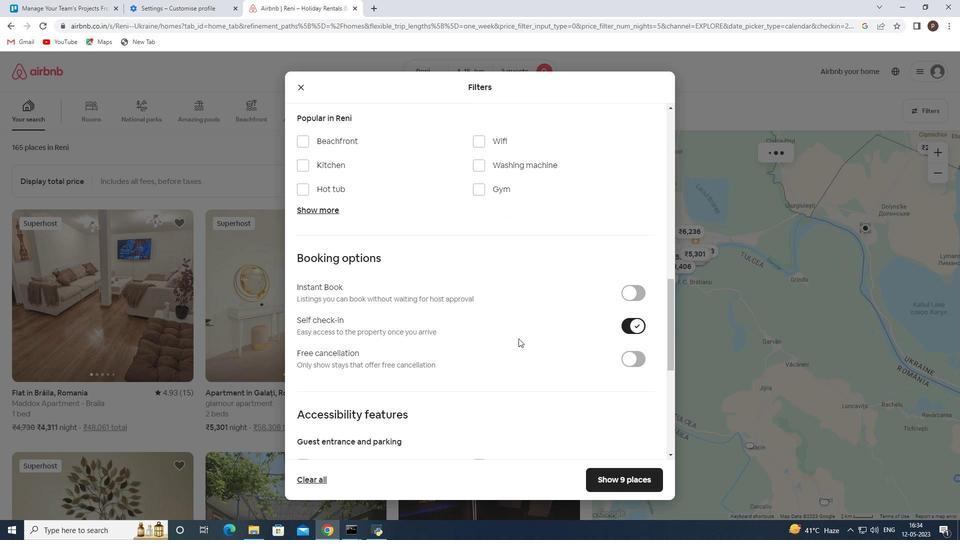 
Action: Mouse moved to (511, 339)
Screenshot: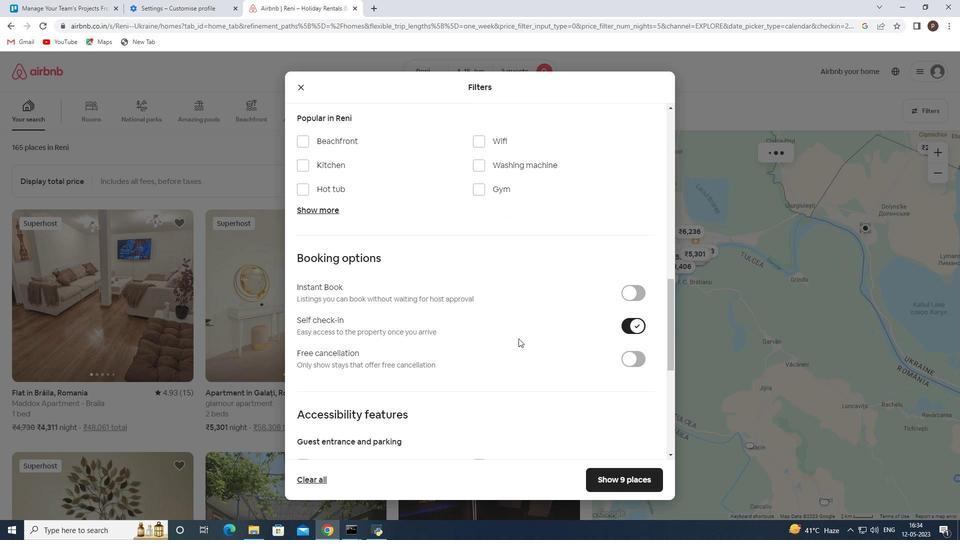 
Action: Mouse scrolled (511, 338) with delta (0, 0)
Screenshot: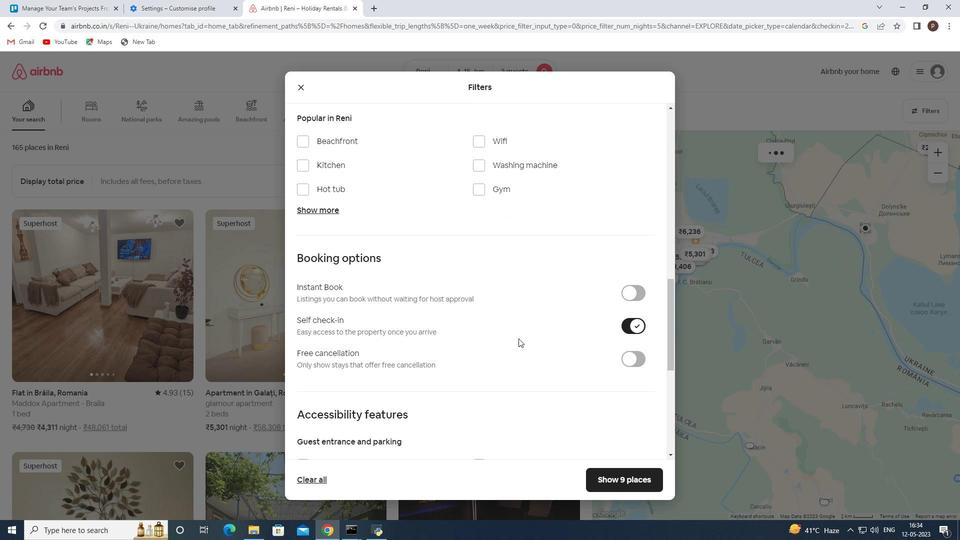 
Action: Mouse moved to (508, 339)
Screenshot: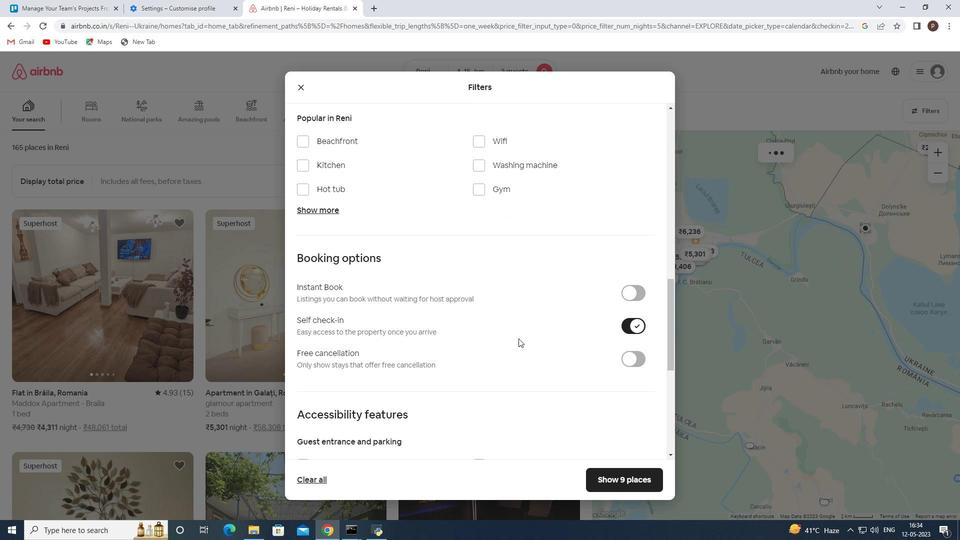 
Action: Mouse scrolled (508, 338) with delta (0, 0)
Screenshot: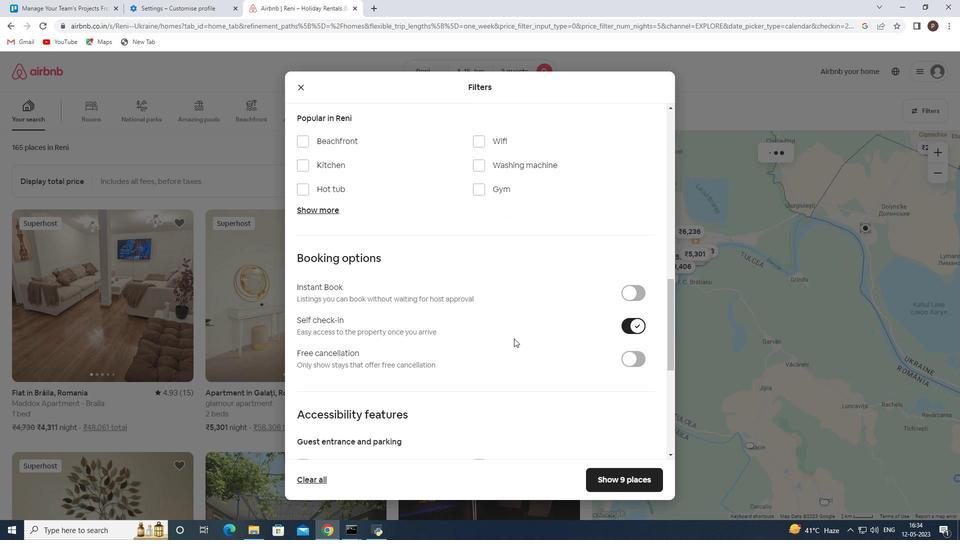 
Action: Mouse moved to (502, 339)
Screenshot: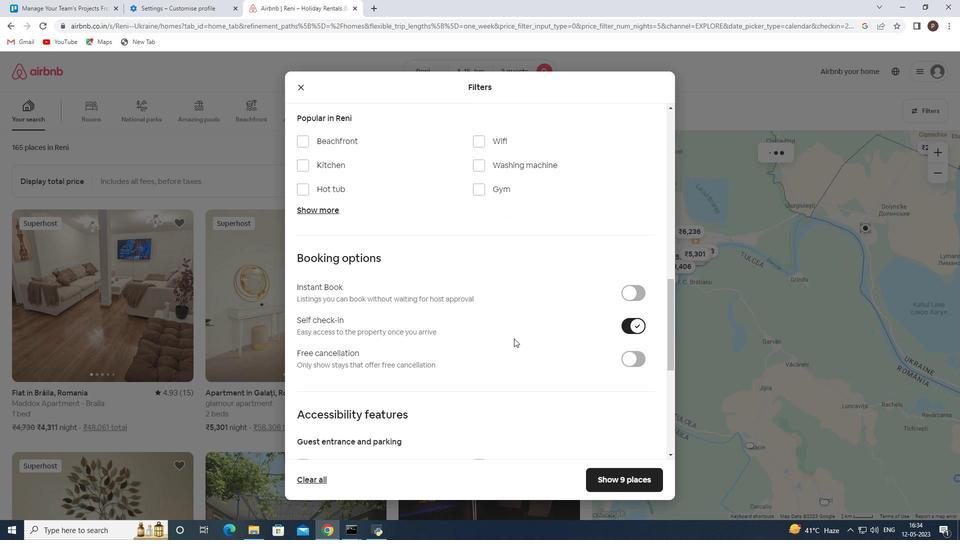 
Action: Mouse scrolled (502, 338) with delta (0, 0)
Screenshot: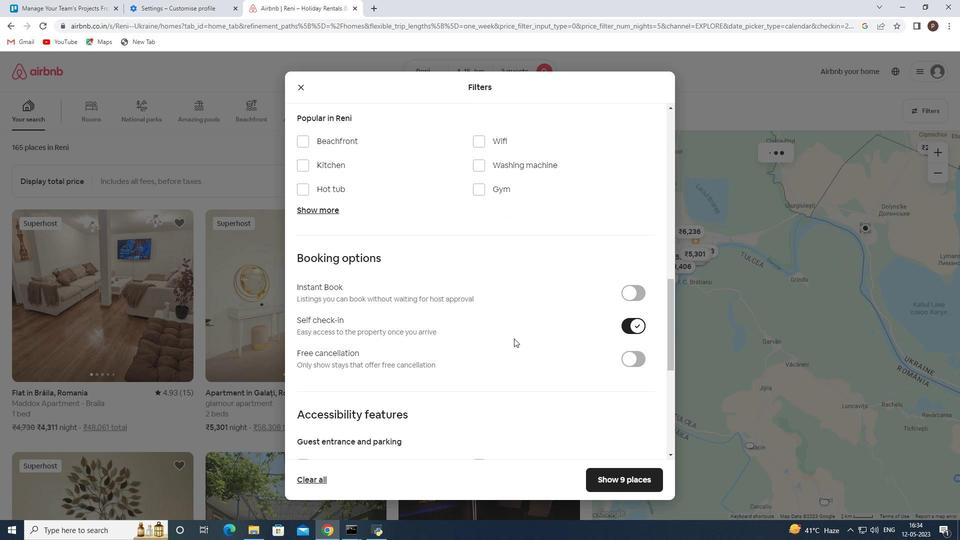 
Action: Mouse moved to (493, 339)
Screenshot: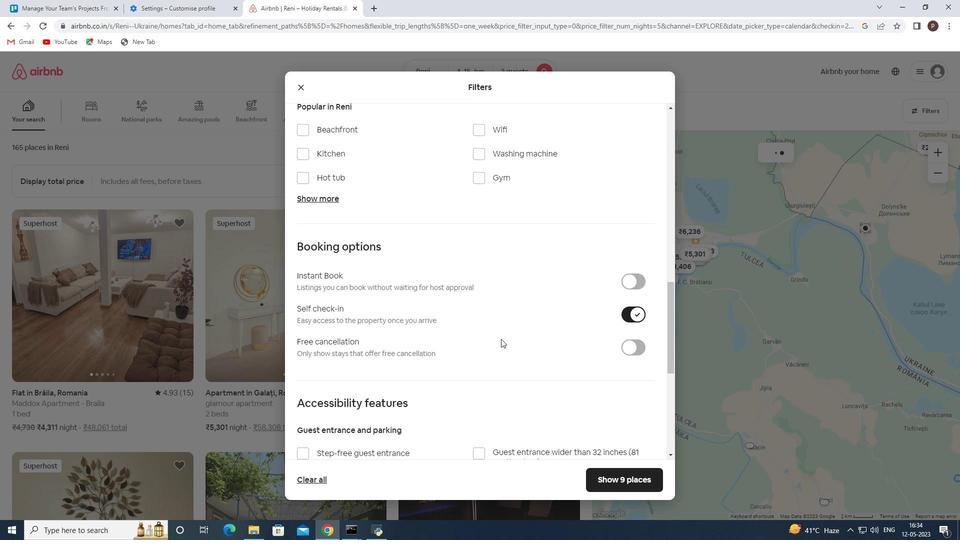 
Action: Mouse scrolled (495, 338) with delta (0, 0)
Screenshot: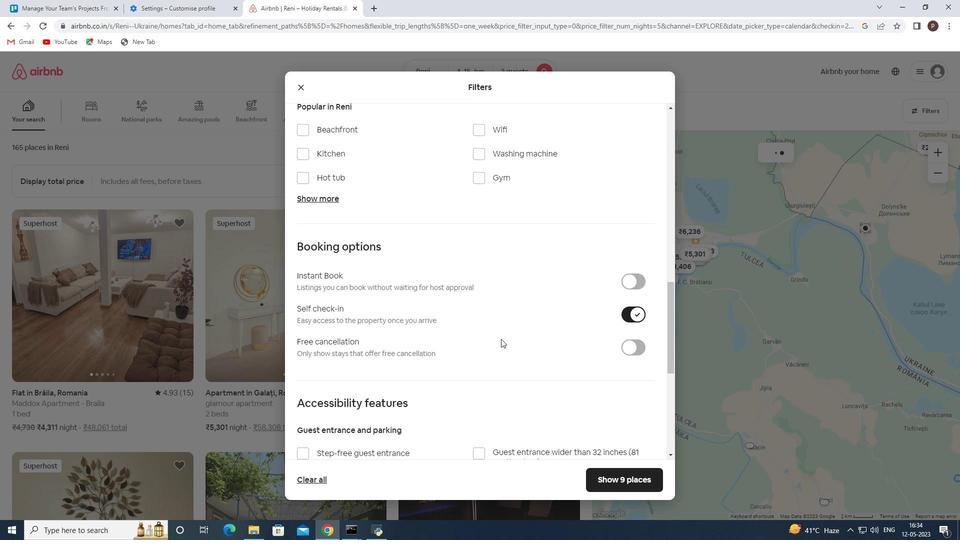 
Action: Mouse moved to (388, 373)
Screenshot: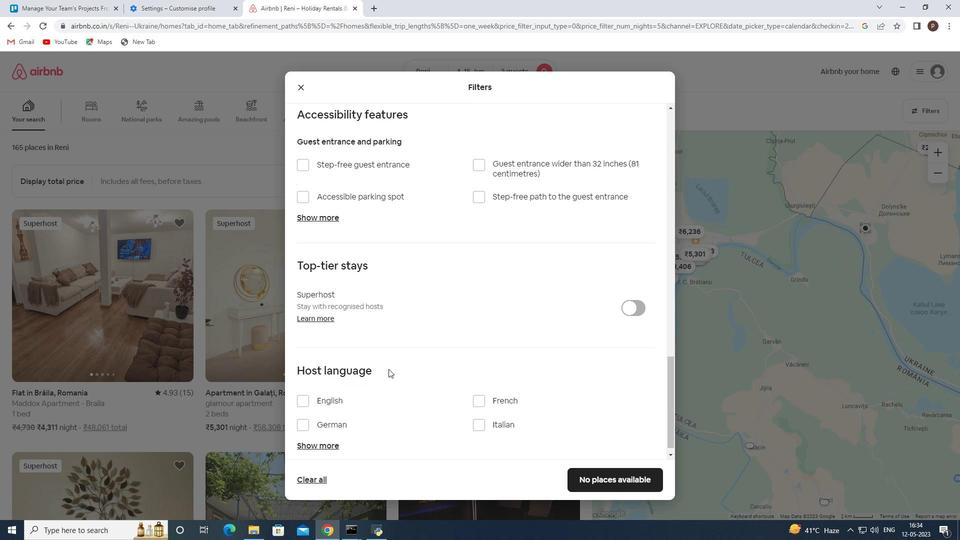 
Action: Mouse scrolled (388, 373) with delta (0, 0)
Screenshot: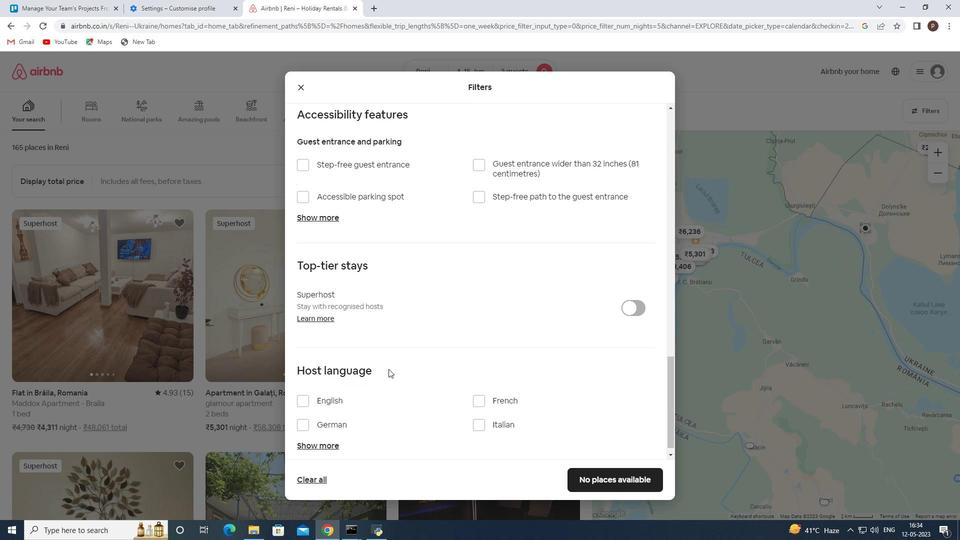 
Action: Mouse scrolled (388, 373) with delta (0, 0)
Screenshot: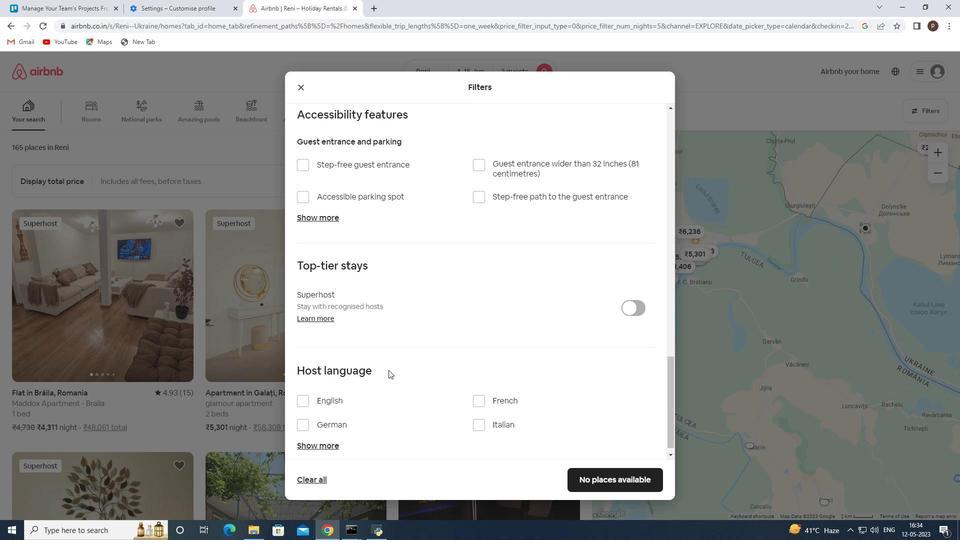 
Action: Mouse scrolled (388, 373) with delta (0, 0)
Screenshot: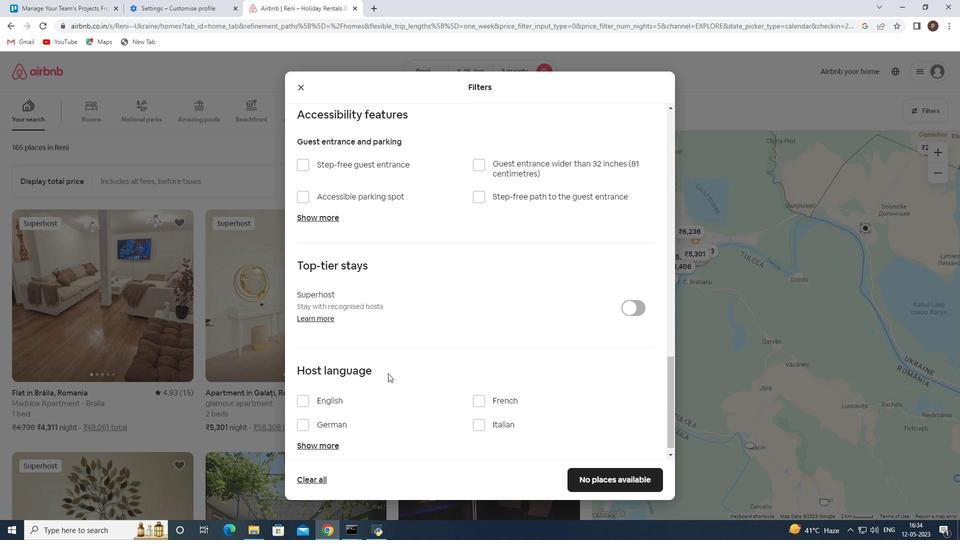 
Action: Mouse moved to (300, 392)
Screenshot: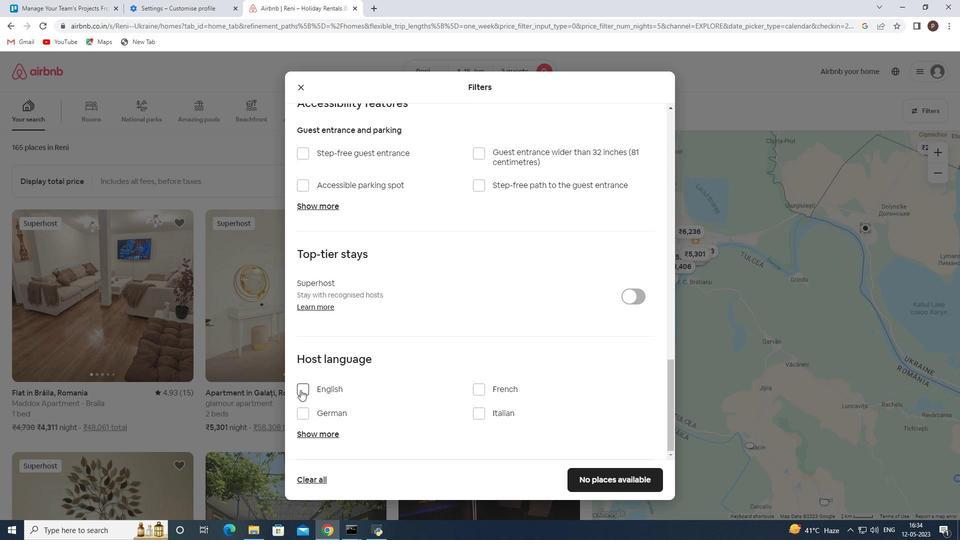 
Action: Mouse pressed left at (300, 392)
Screenshot: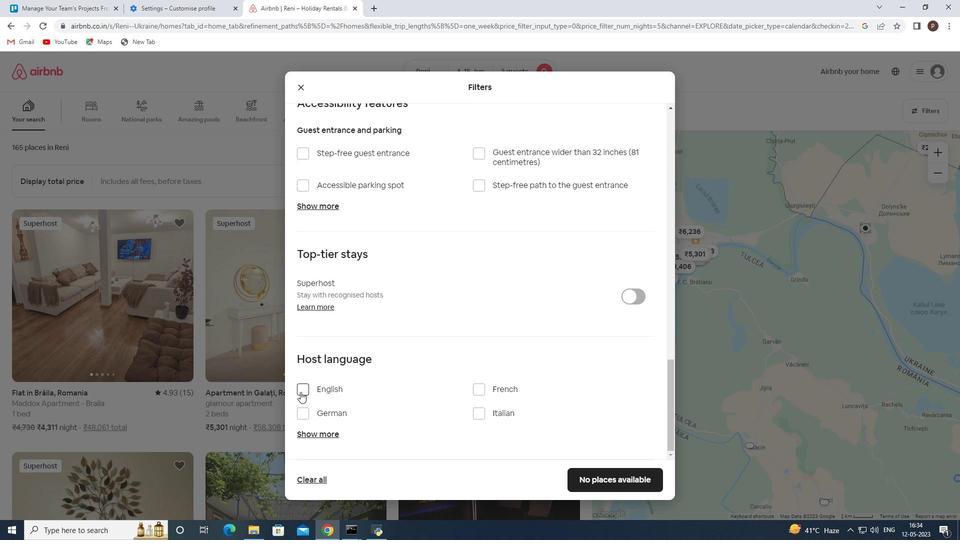 
Action: Mouse moved to (614, 481)
Screenshot: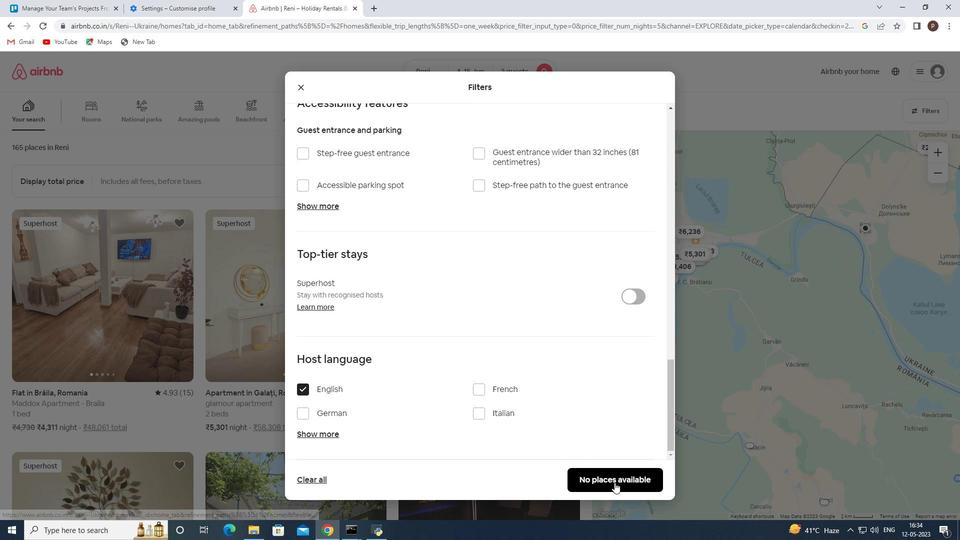 
Action: Mouse pressed left at (614, 481)
Screenshot: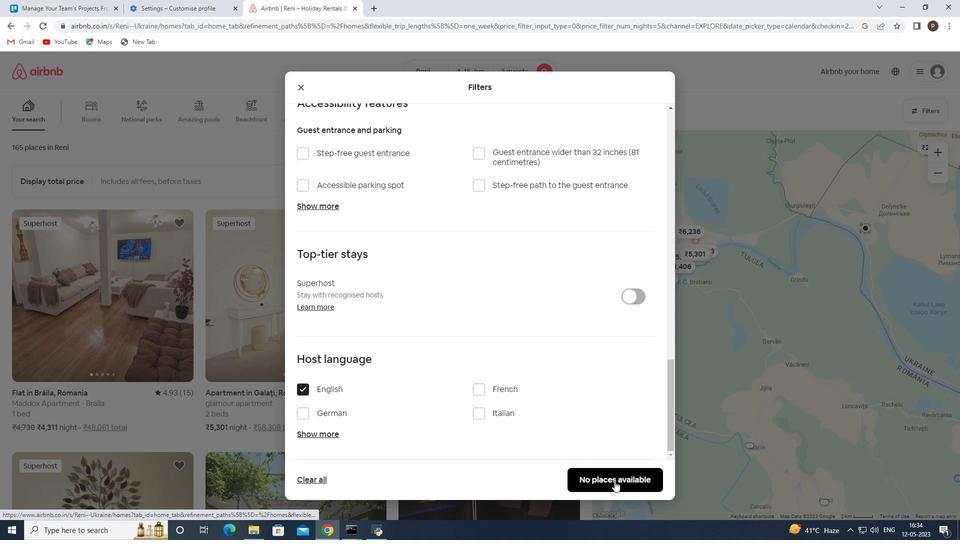 
